 Task: Search one way flight ticket for 1 adult, 6 children, 1 infant in seat and 1 infant on lap in business from New Orleans: Louis Armstrong New Orleans International Airport to Jackson: Jackson Hole Airport on 5-2-2023. Choice of flights is Spirit. Number of bags: 8 checked bags. Price is upto 95000. Outbound departure time preference is 13:15. Look for best flights.
Action: Mouse moved to (314, 264)
Screenshot: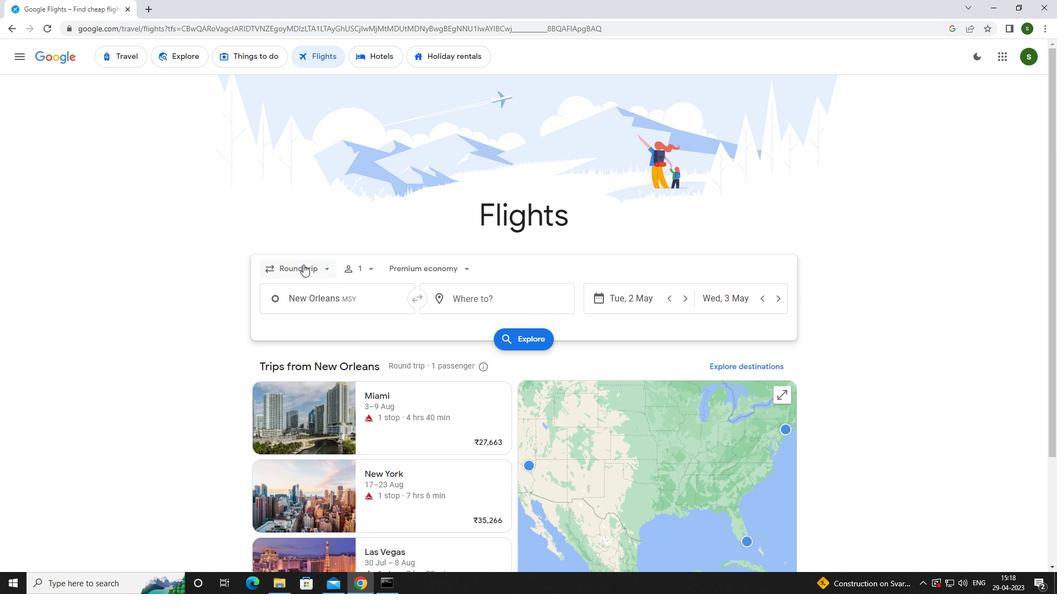 
Action: Mouse pressed left at (314, 264)
Screenshot: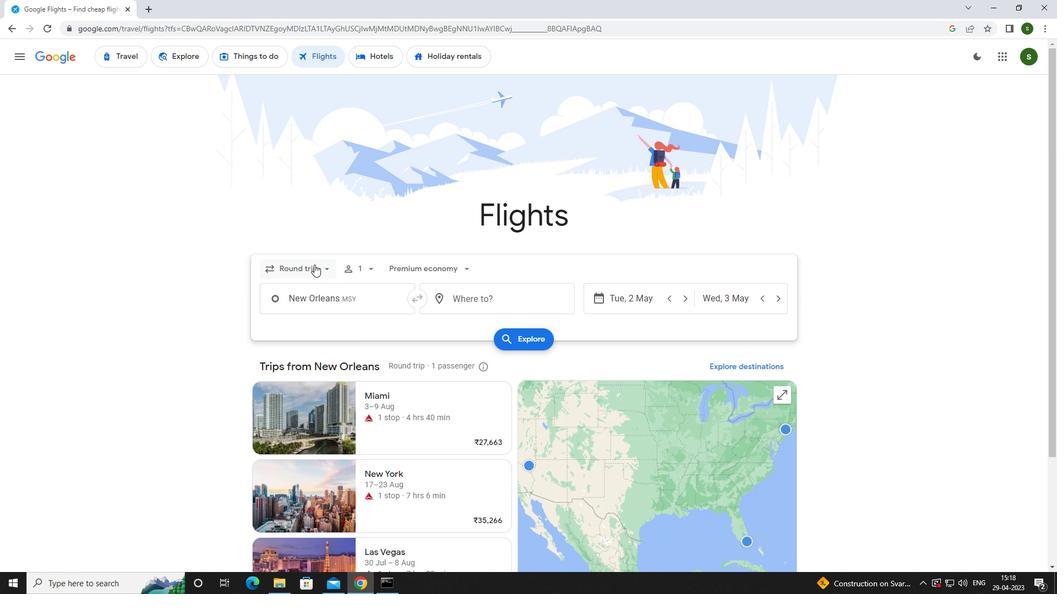 
Action: Mouse moved to (318, 317)
Screenshot: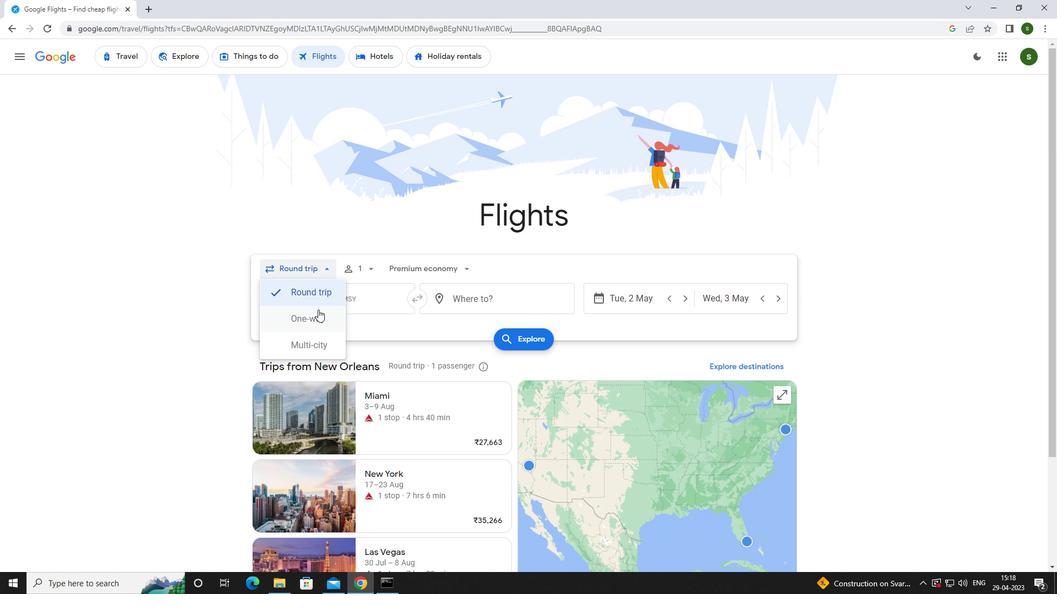 
Action: Mouse pressed left at (318, 317)
Screenshot: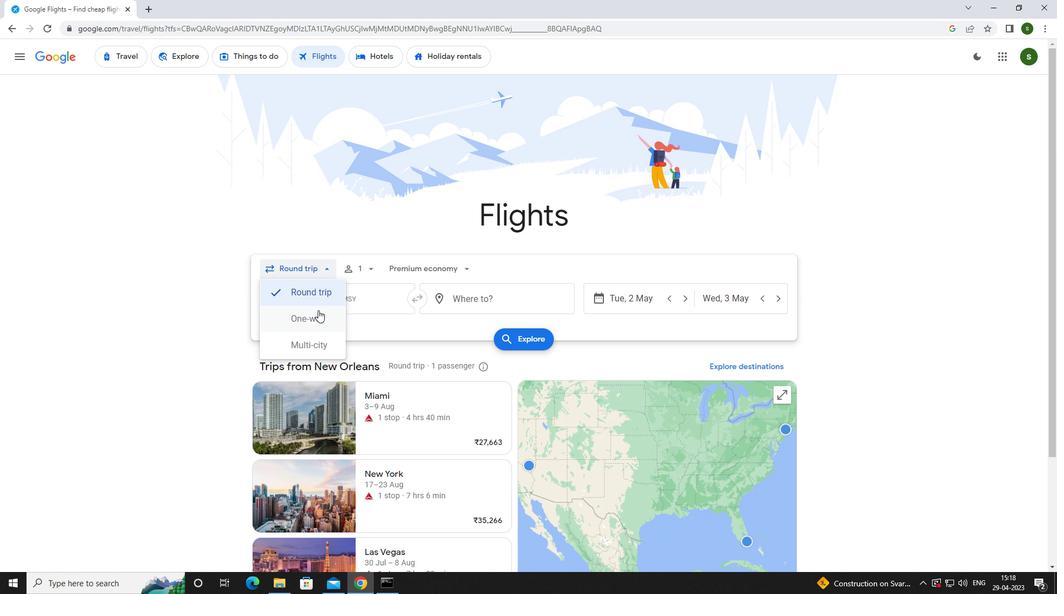 
Action: Mouse moved to (368, 268)
Screenshot: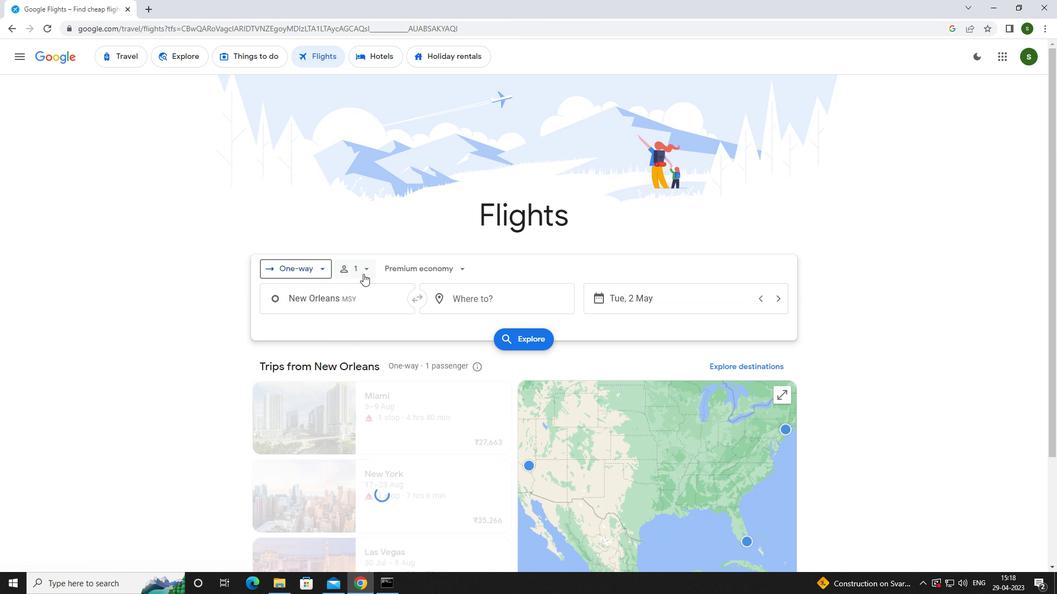 
Action: Mouse pressed left at (368, 268)
Screenshot: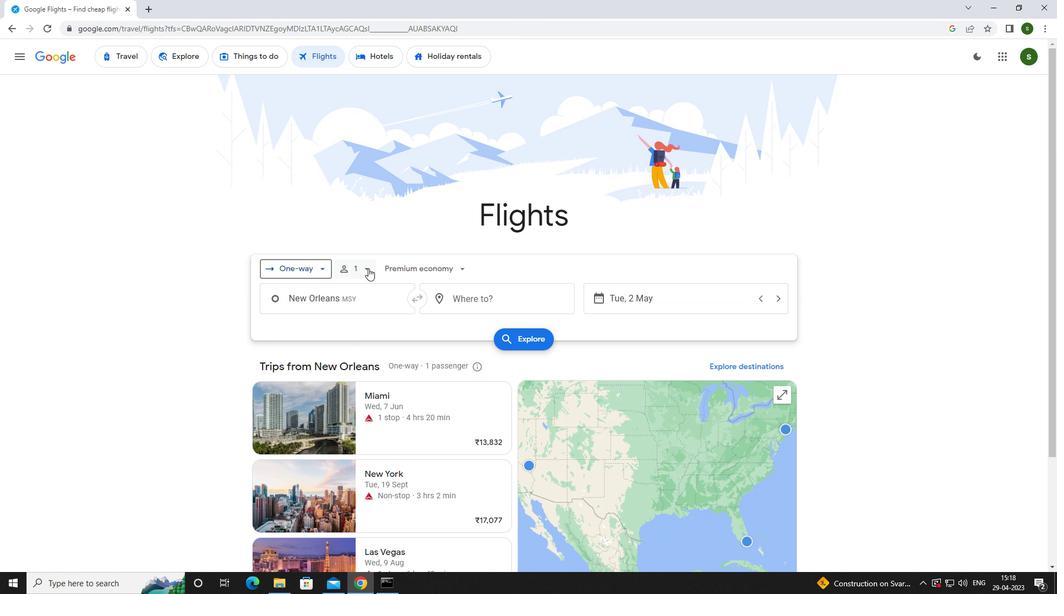 
Action: Mouse moved to (449, 325)
Screenshot: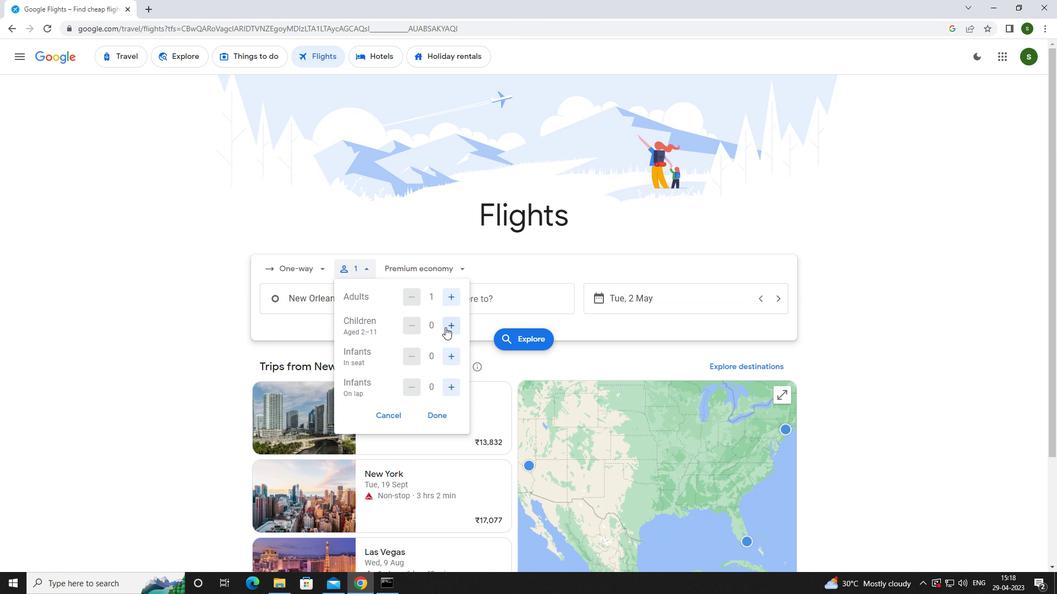 
Action: Mouse pressed left at (449, 325)
Screenshot: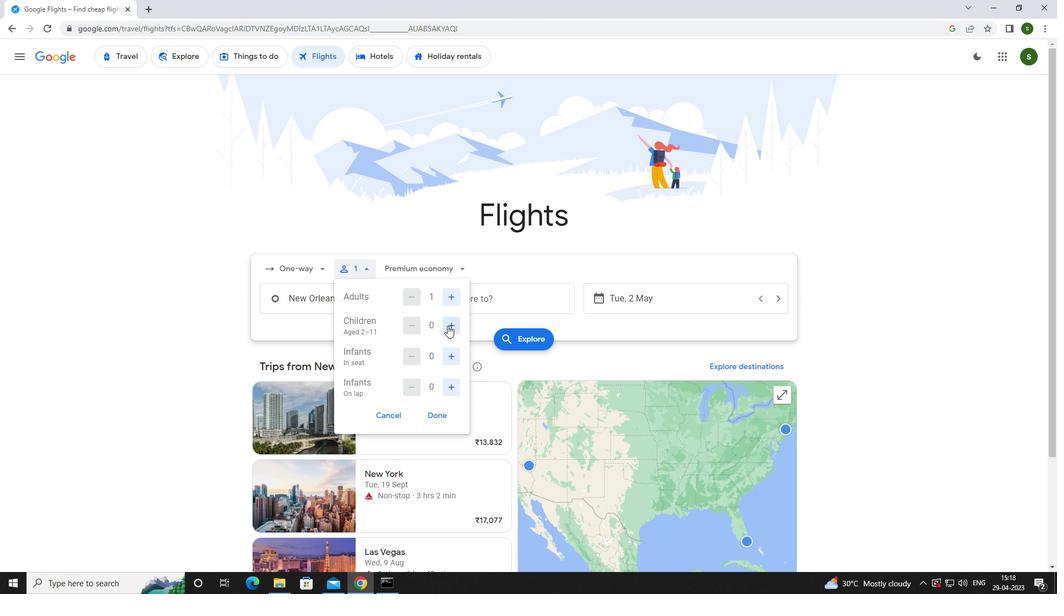
Action: Mouse pressed left at (449, 325)
Screenshot: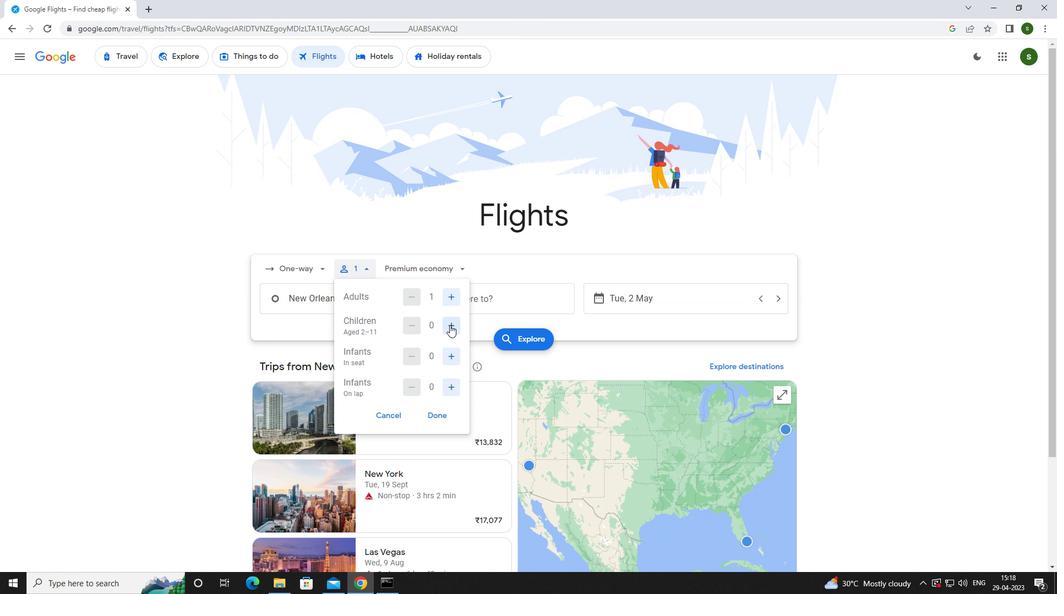 
Action: Mouse pressed left at (449, 325)
Screenshot: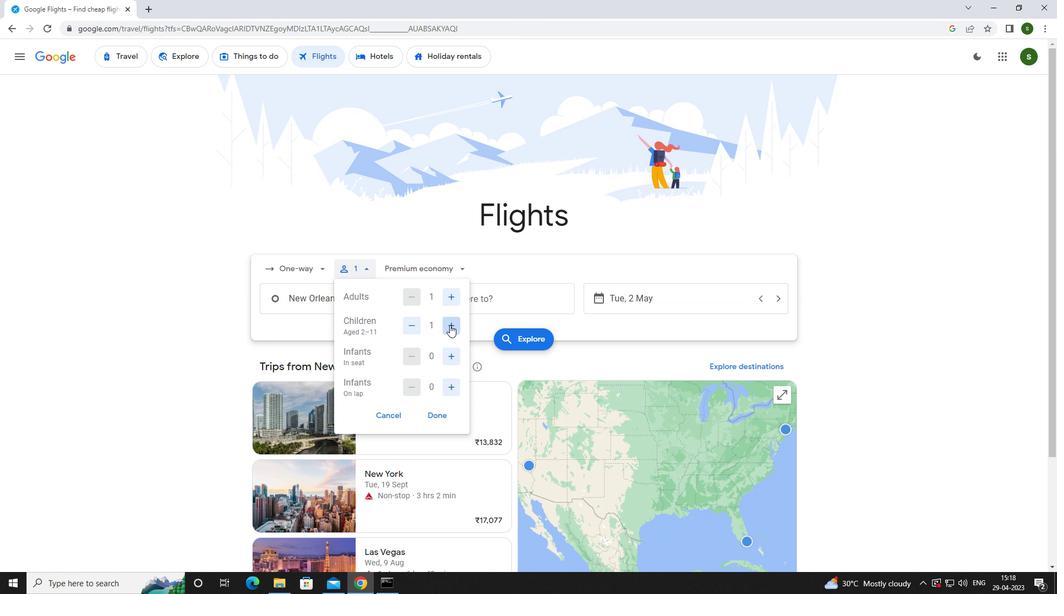 
Action: Mouse pressed left at (449, 325)
Screenshot: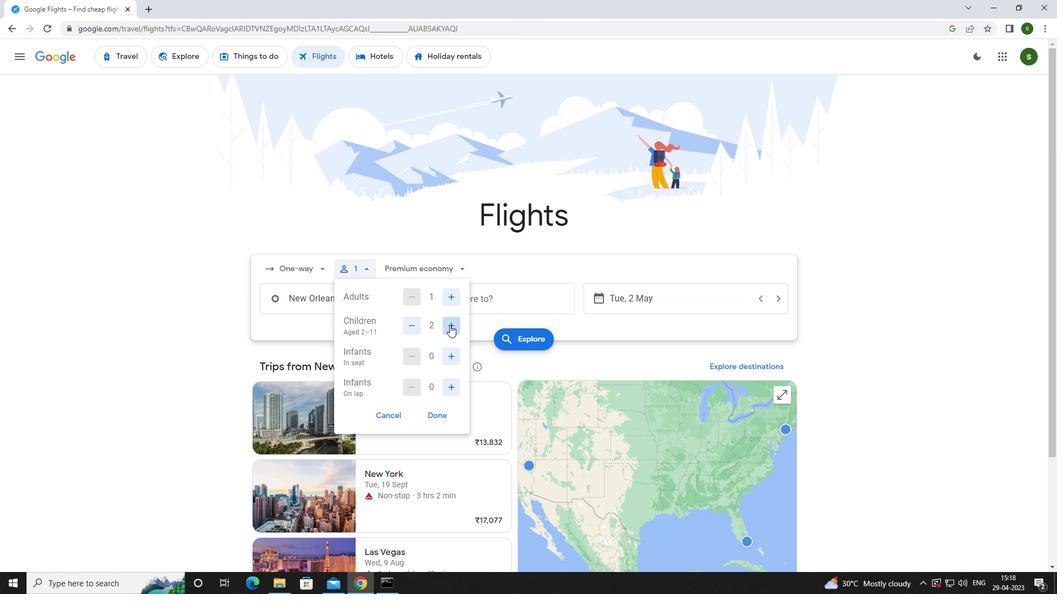 
Action: Mouse pressed left at (449, 325)
Screenshot: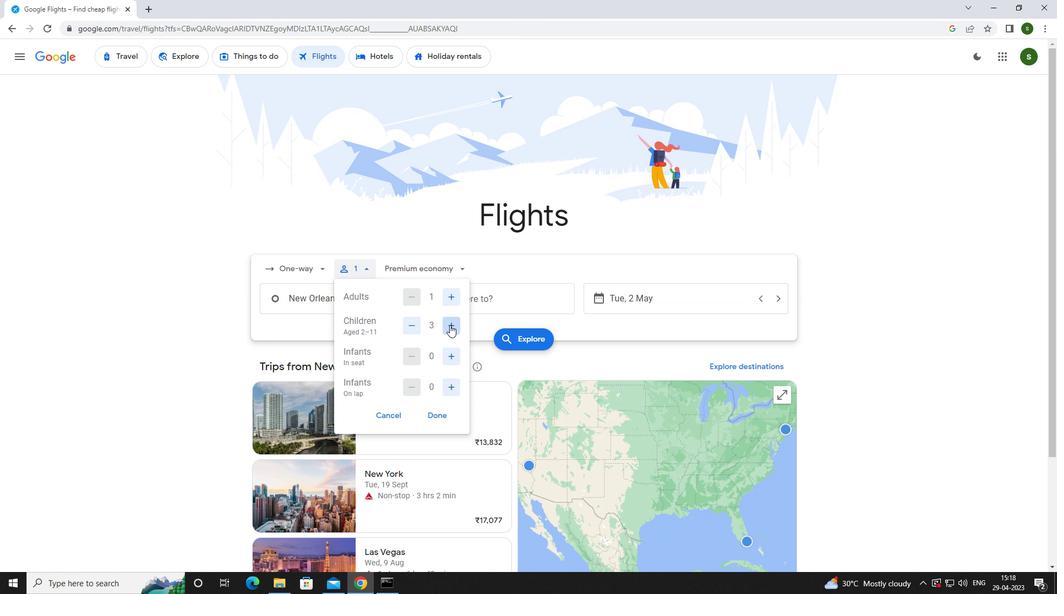 
Action: Mouse pressed left at (449, 325)
Screenshot: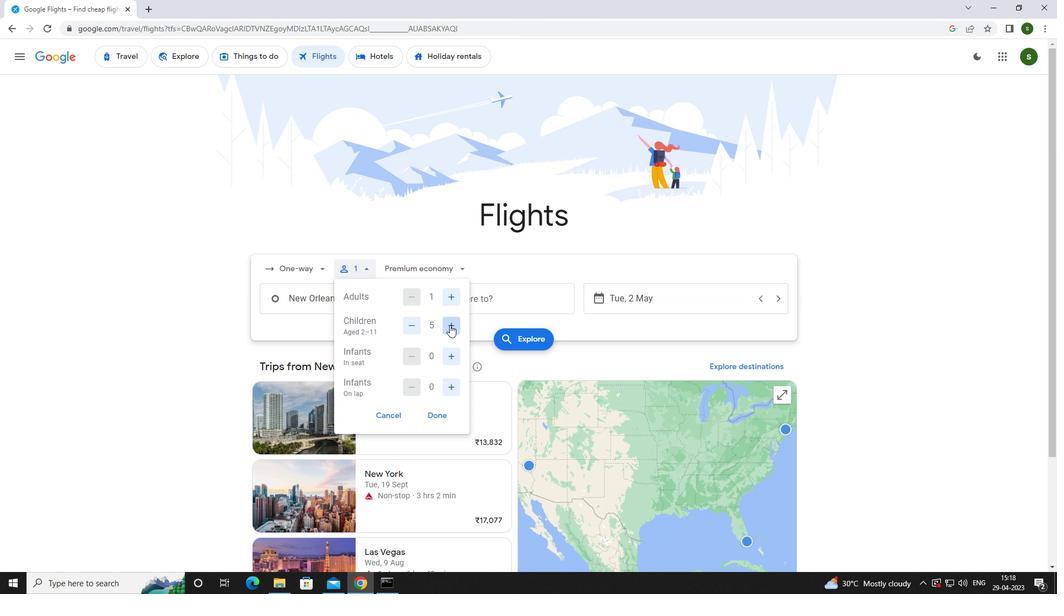 
Action: Mouse moved to (455, 358)
Screenshot: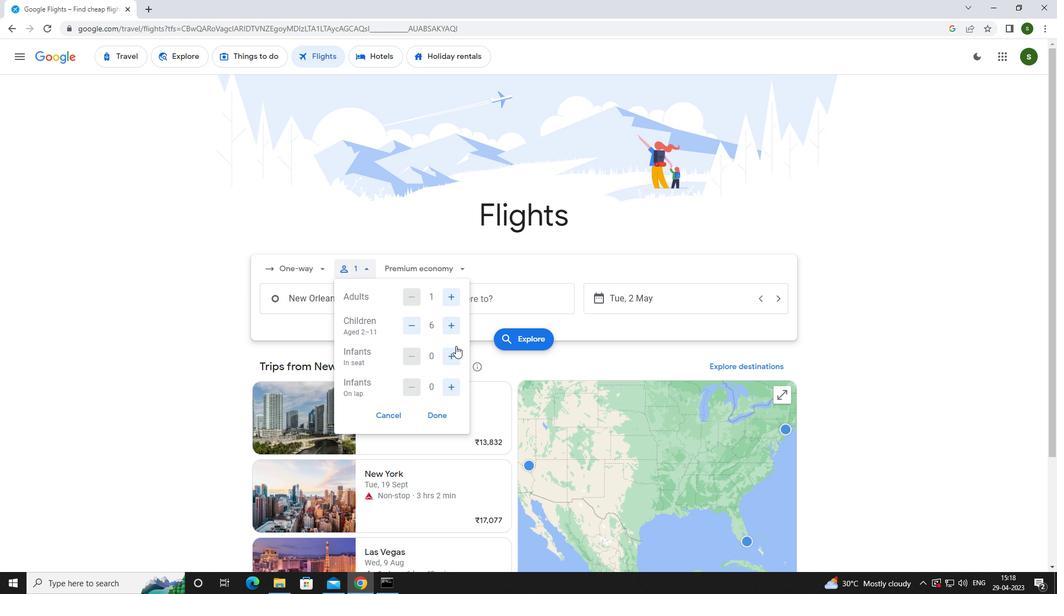 
Action: Mouse pressed left at (455, 358)
Screenshot: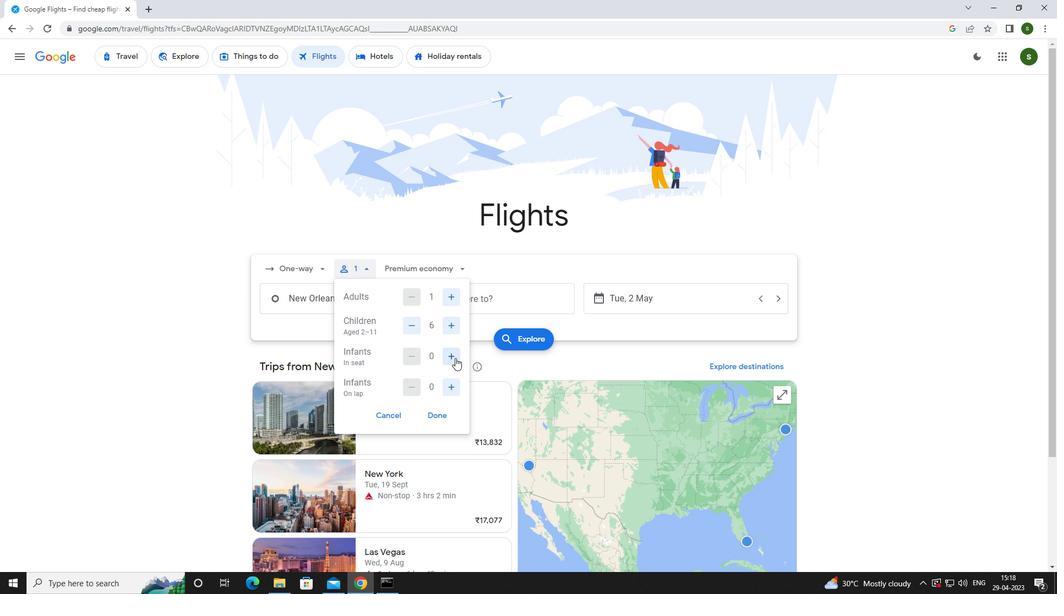 
Action: Mouse moved to (453, 383)
Screenshot: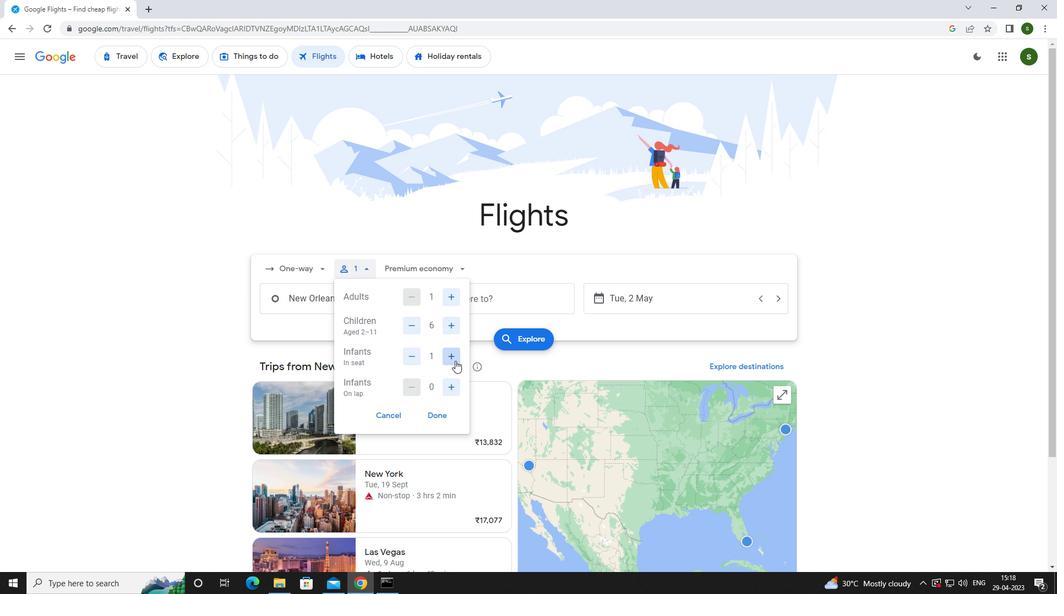 
Action: Mouse pressed left at (453, 383)
Screenshot: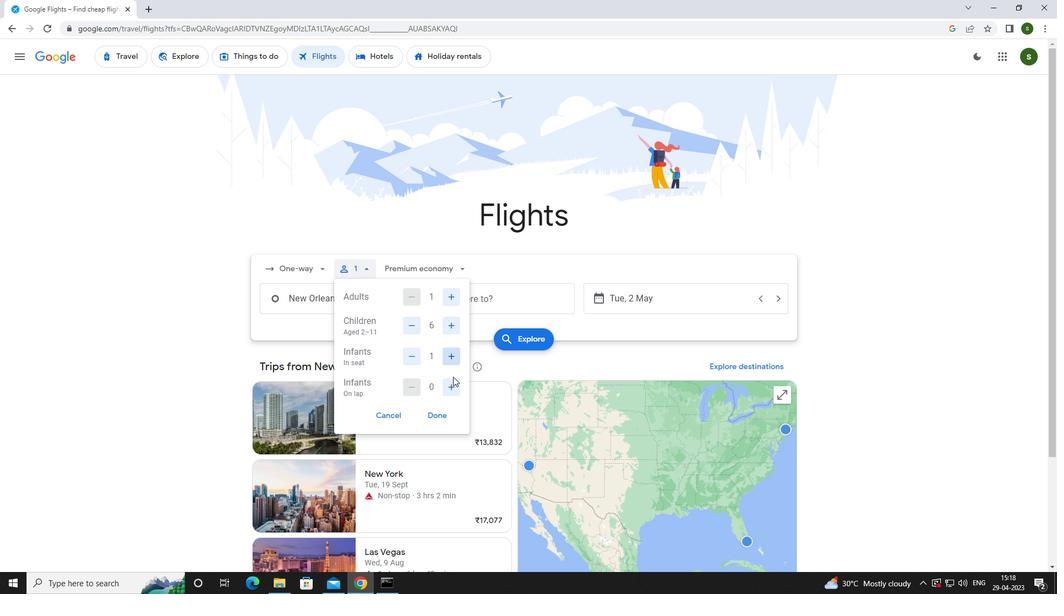 
Action: Mouse moved to (432, 272)
Screenshot: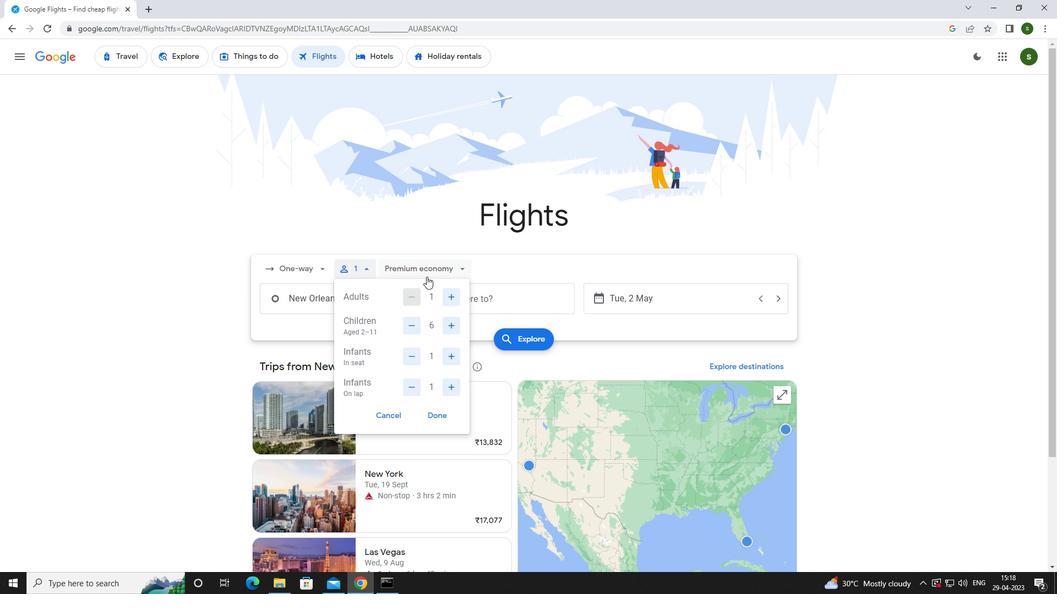 
Action: Mouse pressed left at (432, 272)
Screenshot: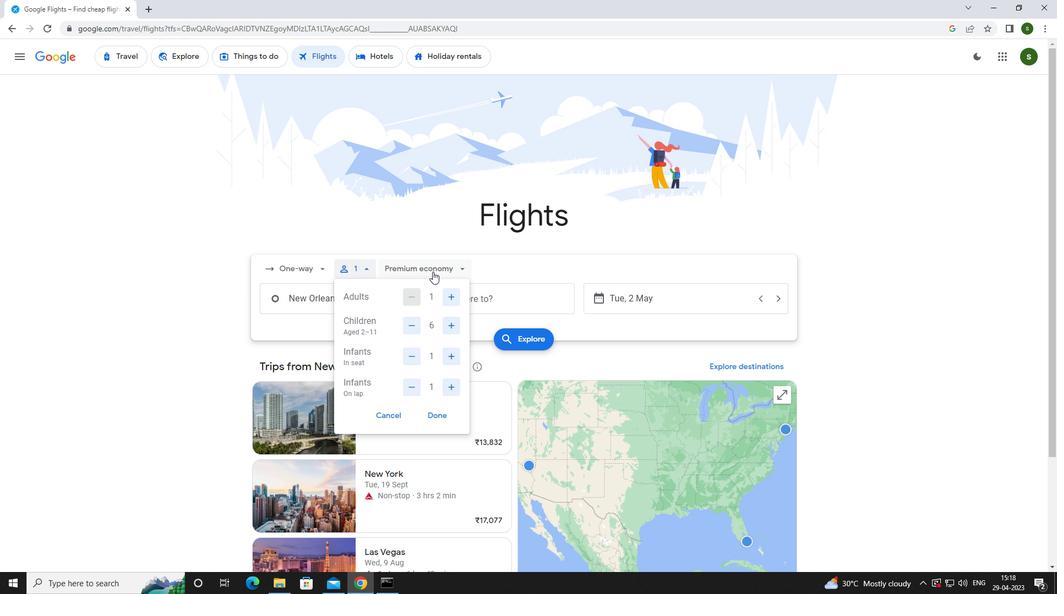 
Action: Mouse moved to (427, 343)
Screenshot: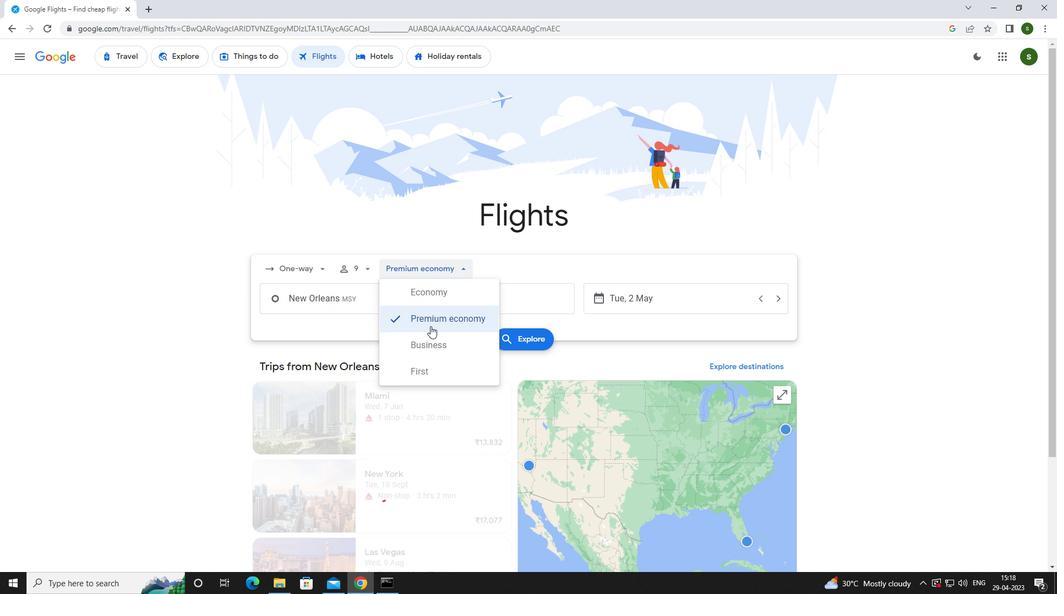 
Action: Mouse pressed left at (427, 343)
Screenshot: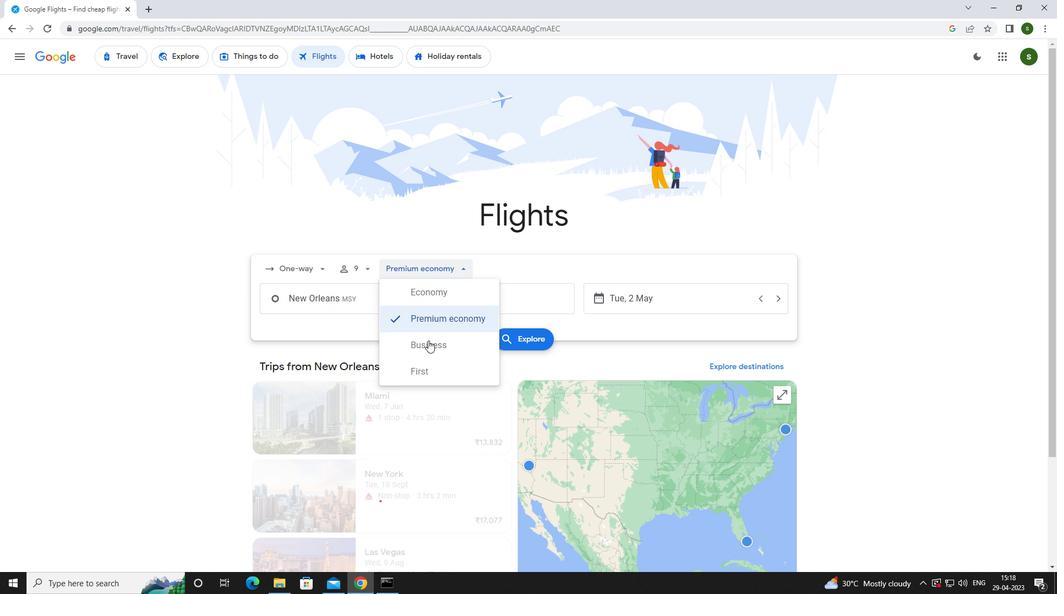 
Action: Mouse moved to (383, 297)
Screenshot: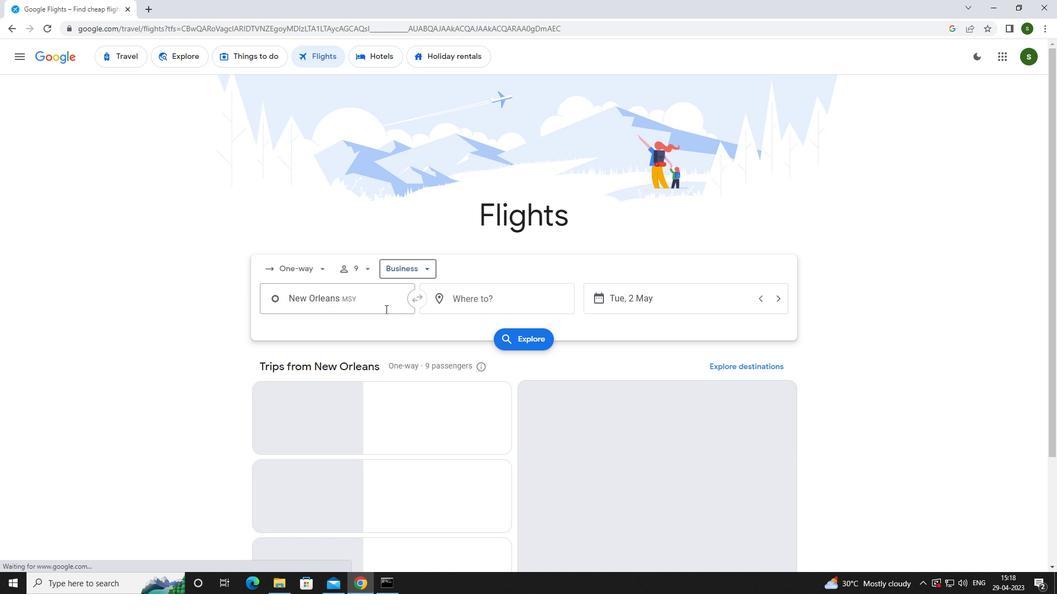
Action: Mouse pressed left at (383, 297)
Screenshot: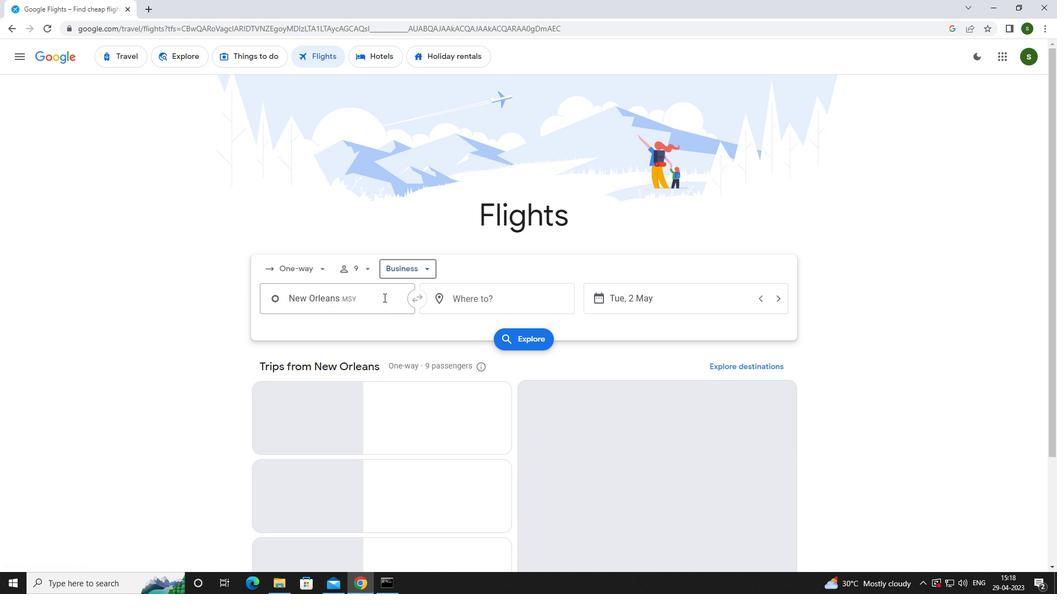 
Action: Mouse moved to (387, 297)
Screenshot: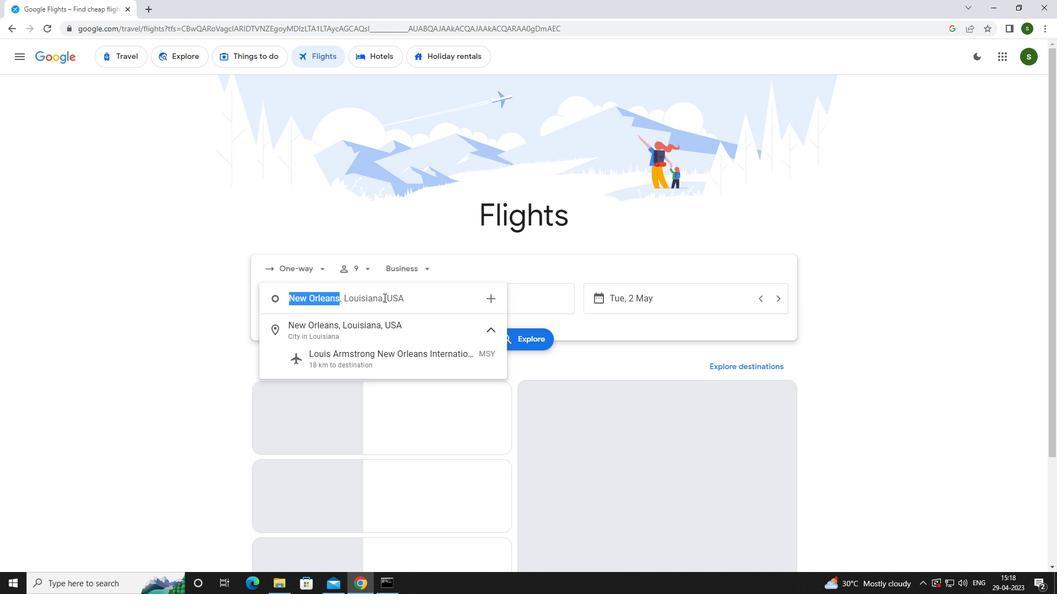 
Action: Key pressed n<Key.caps_lock>ew<Key.space><Key.caps_lock>o<Key.caps_lock>rl
Screenshot: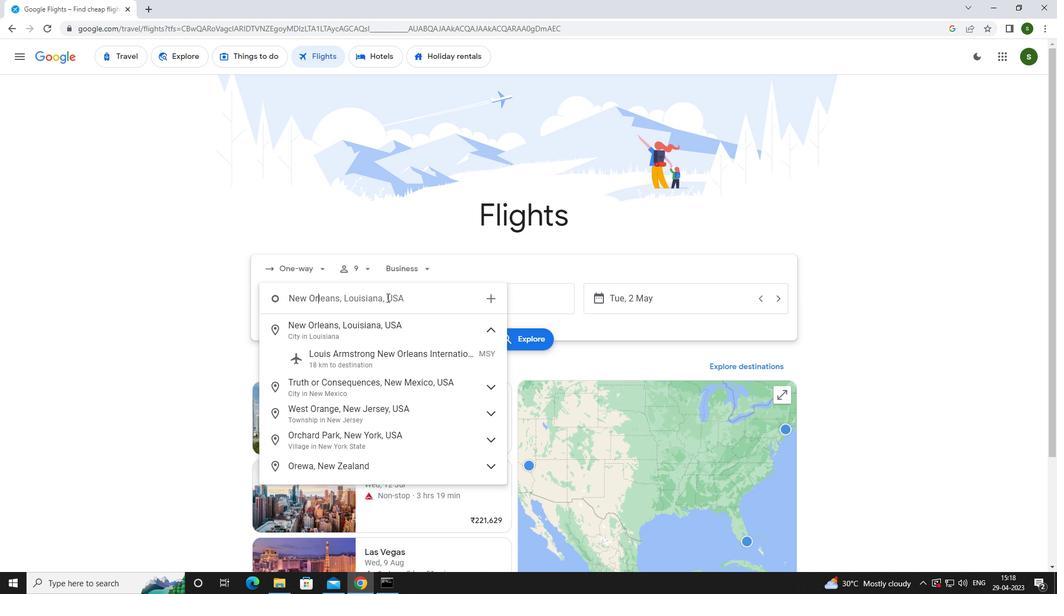 
Action: Mouse moved to (389, 360)
Screenshot: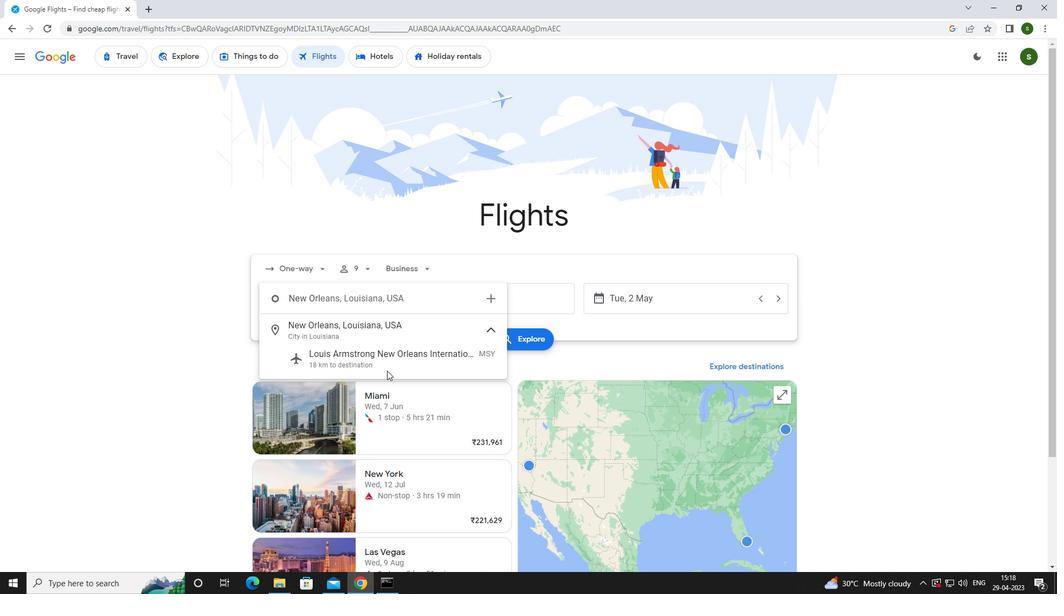 
Action: Mouse pressed left at (389, 360)
Screenshot: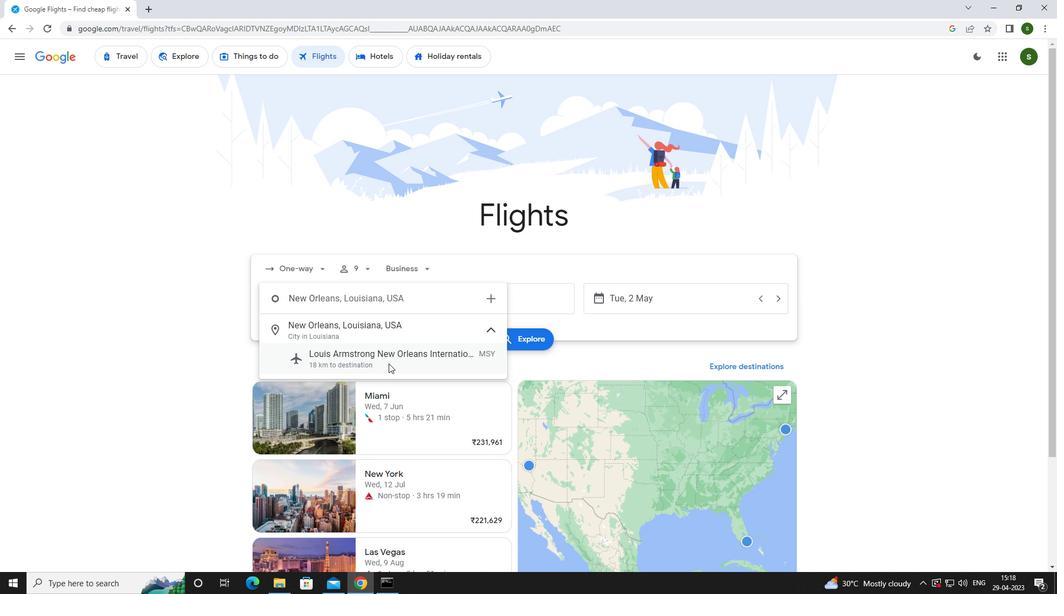 
Action: Mouse moved to (482, 297)
Screenshot: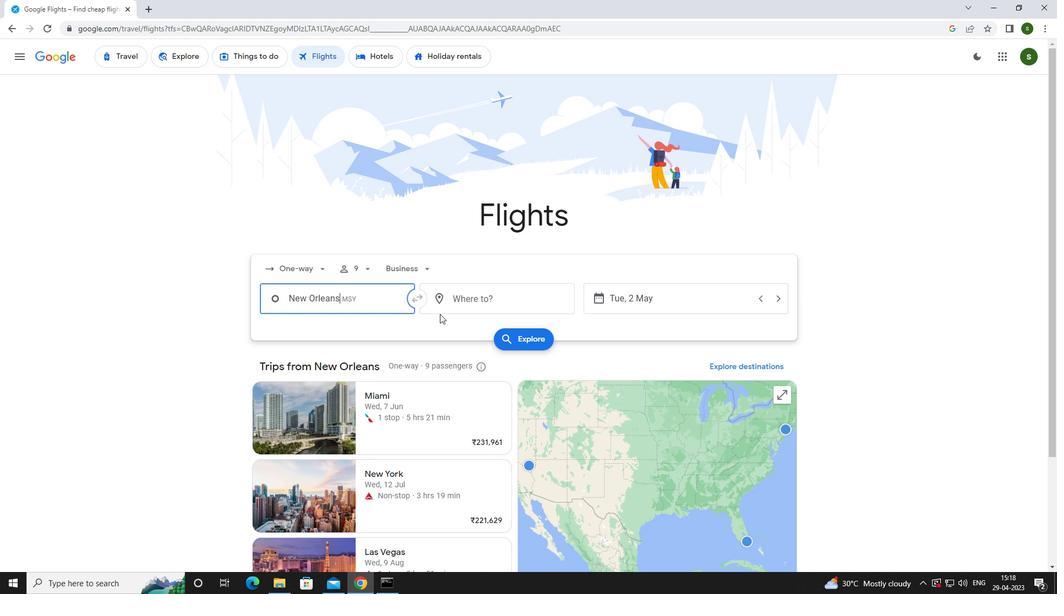 
Action: Mouse pressed left at (482, 297)
Screenshot: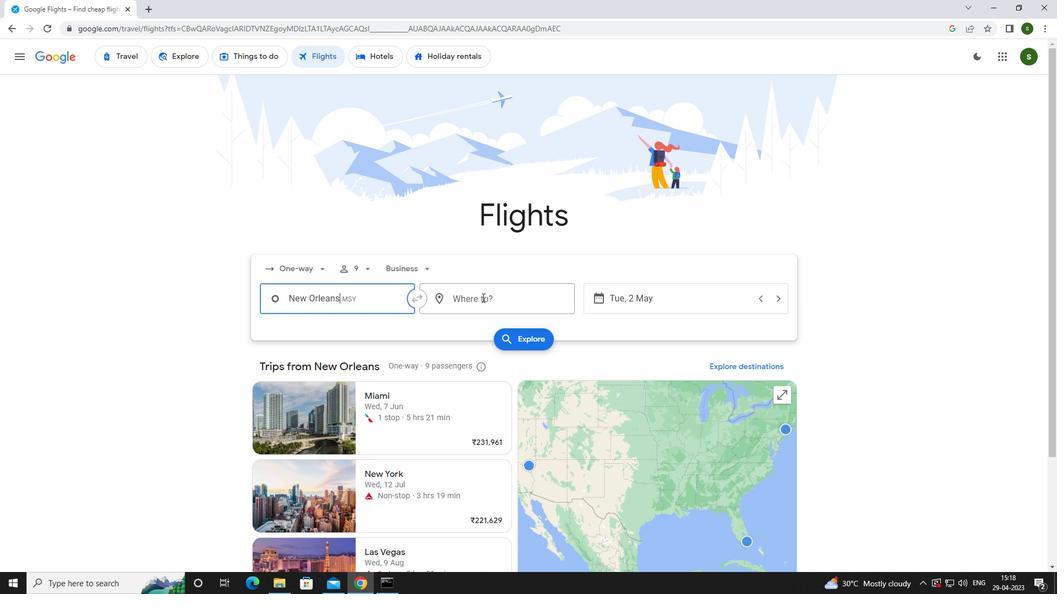 
Action: Key pressed <Key.caps_lock>j<Key.caps_lock>ackson<Key.space><Key.caps_lock>h<Key.caps_lock>
Screenshot: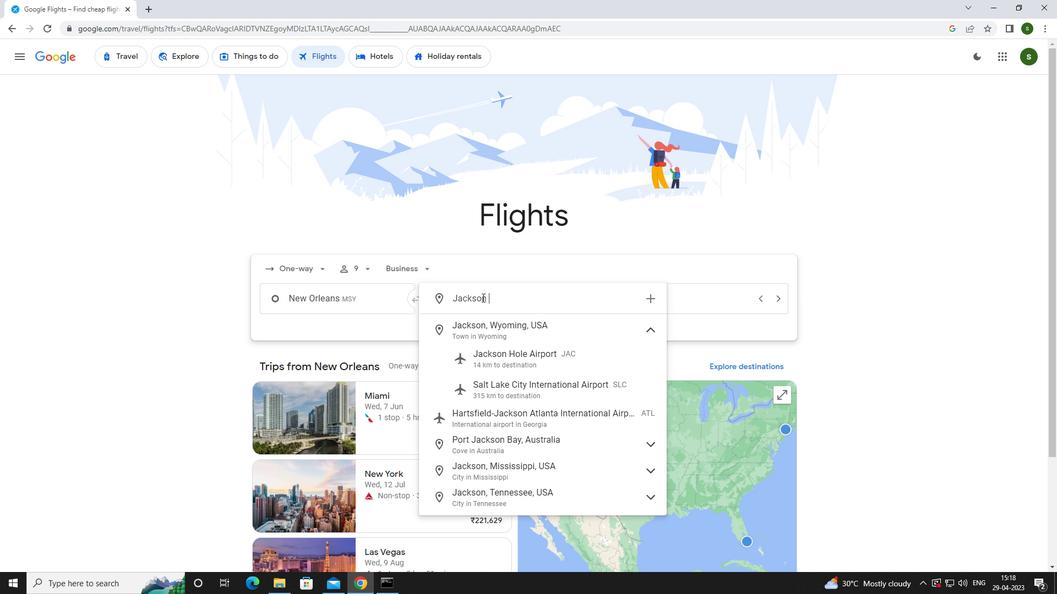 
Action: Mouse moved to (499, 360)
Screenshot: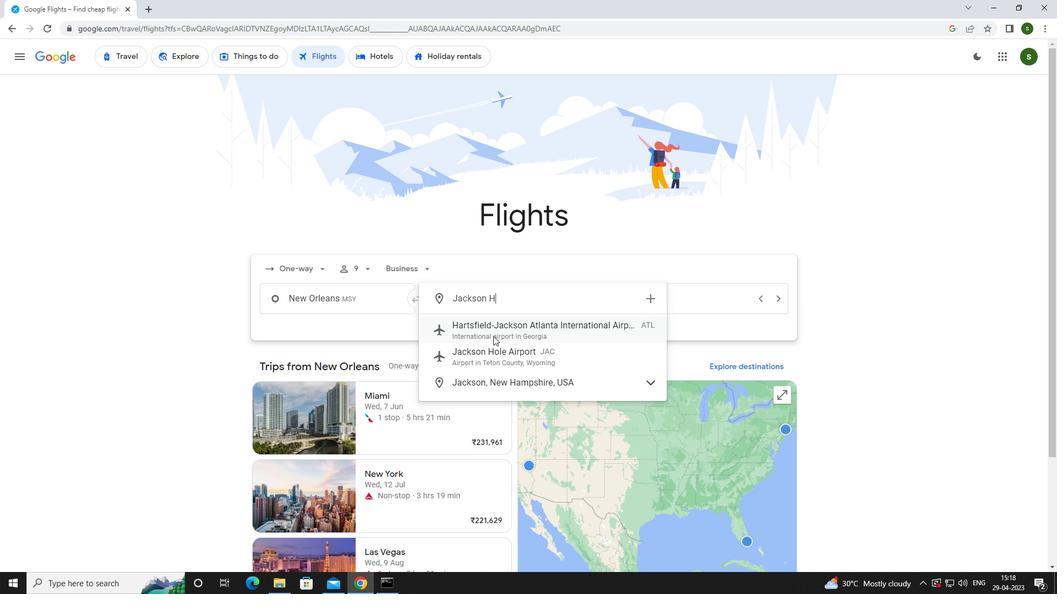 
Action: Mouse pressed left at (499, 360)
Screenshot: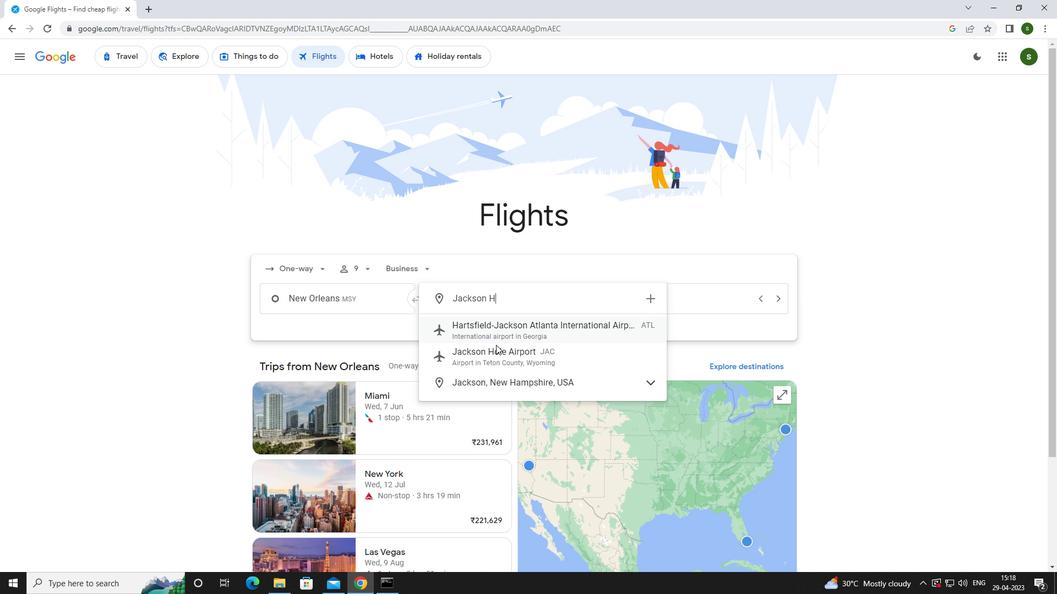 
Action: Mouse moved to (665, 304)
Screenshot: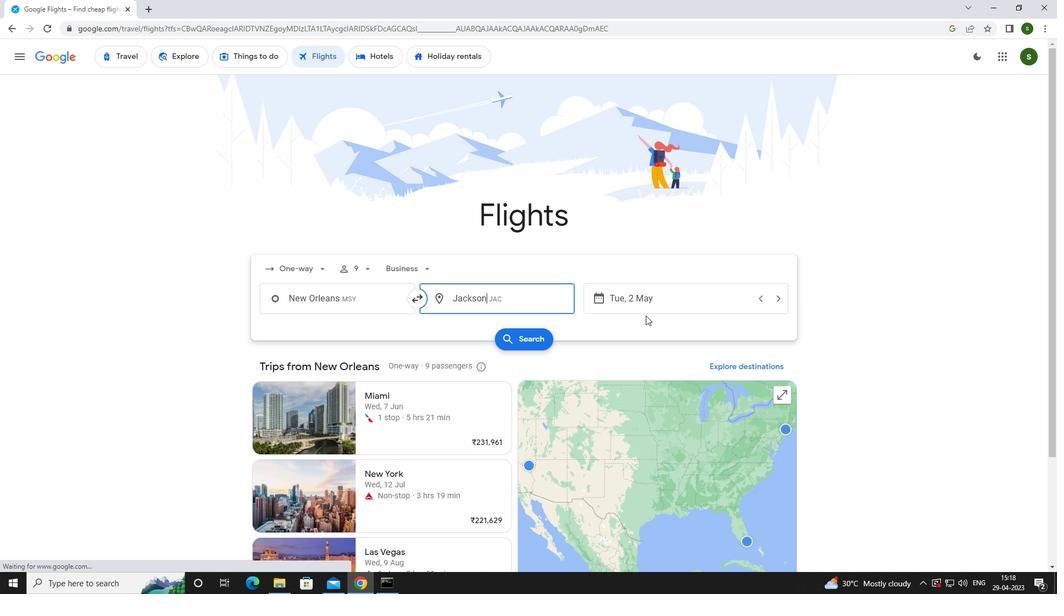 
Action: Mouse pressed left at (665, 304)
Screenshot: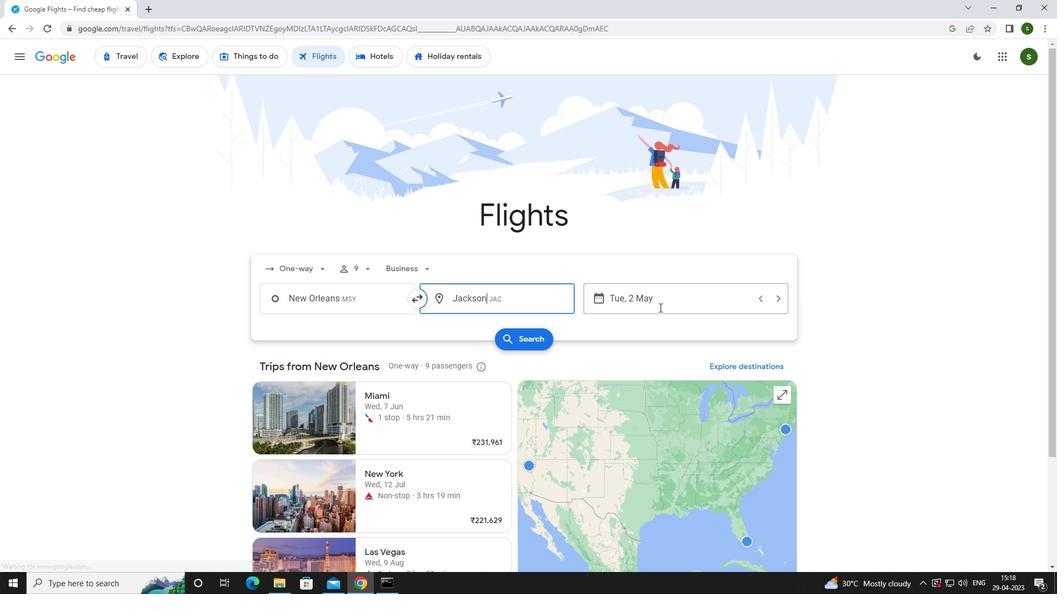 
Action: Mouse moved to (661, 366)
Screenshot: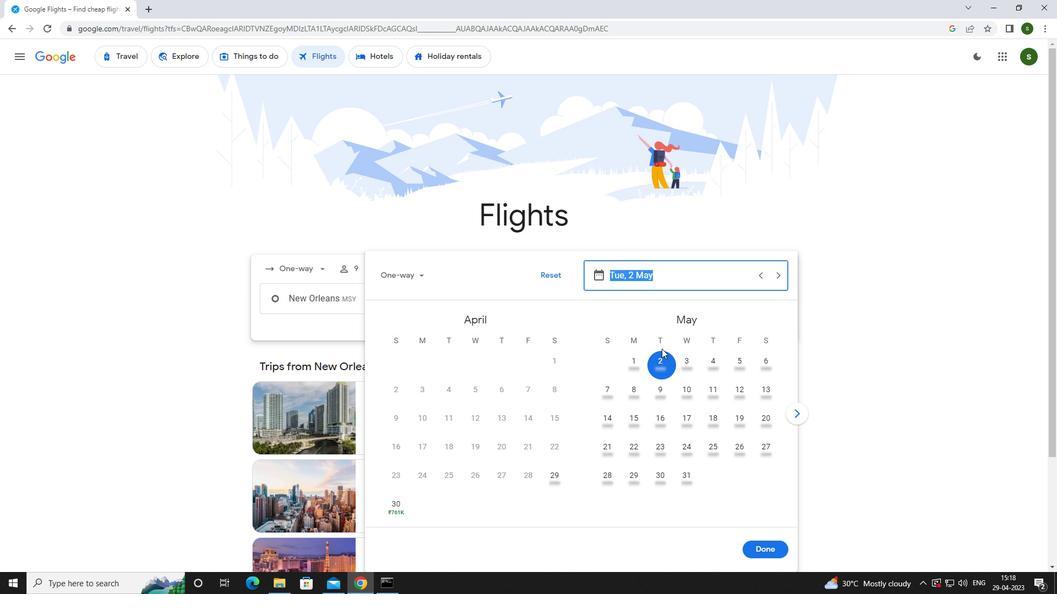 
Action: Mouse pressed left at (661, 366)
Screenshot: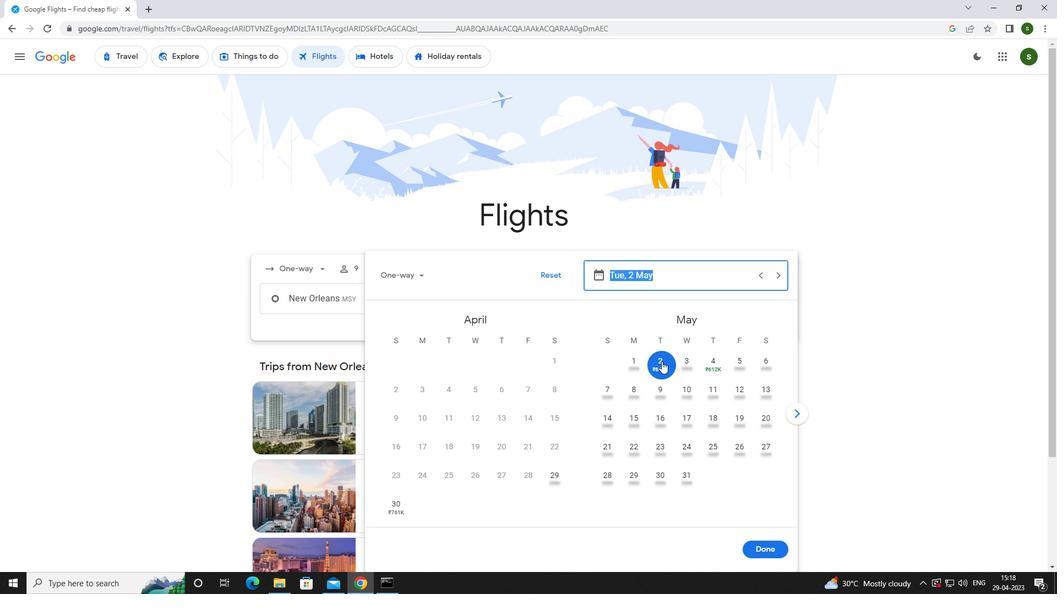 
Action: Mouse moved to (769, 546)
Screenshot: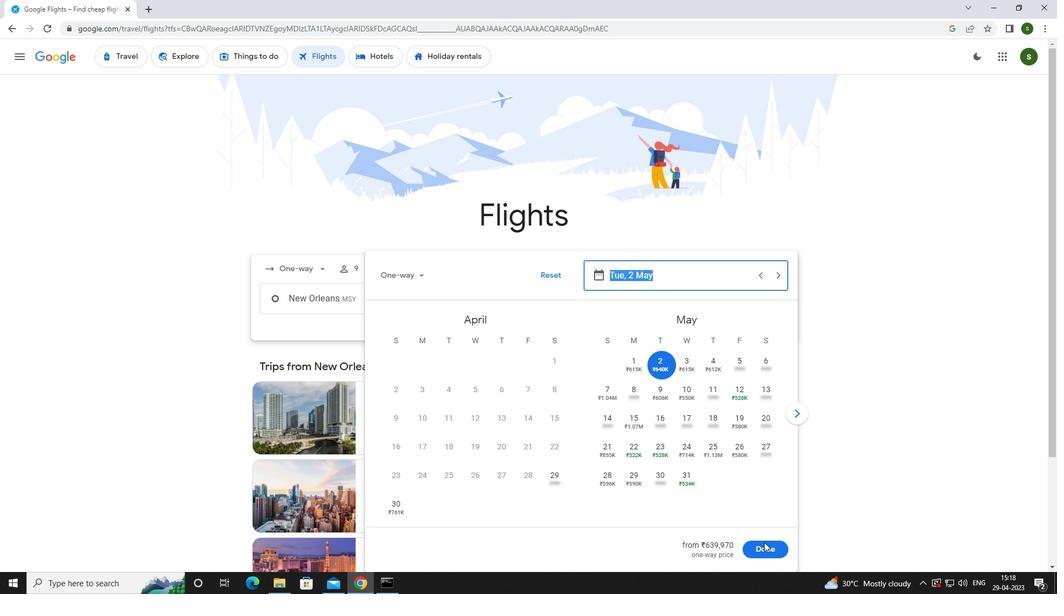 
Action: Mouse pressed left at (769, 546)
Screenshot: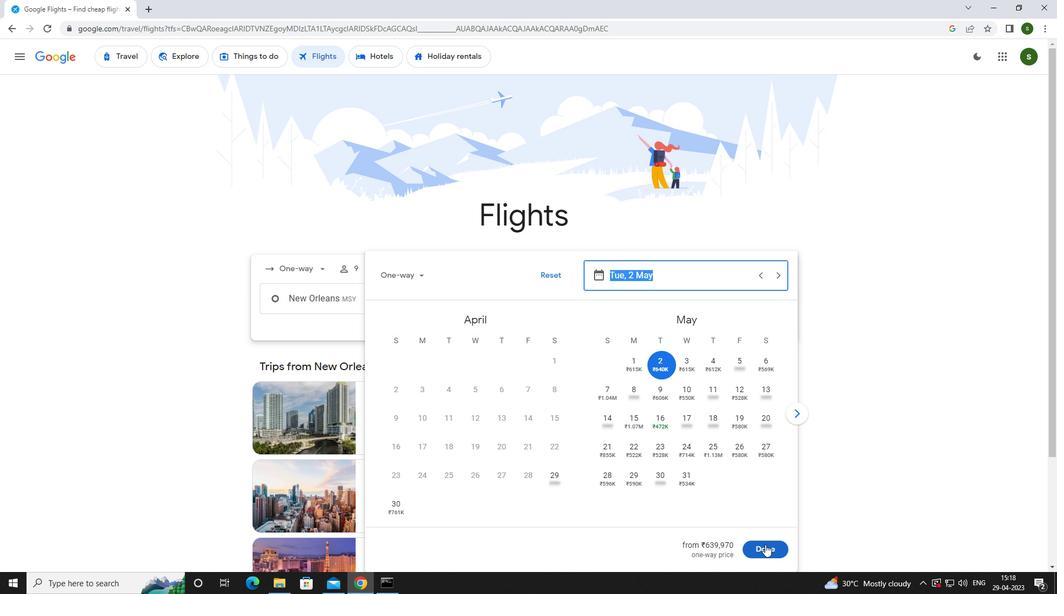 
Action: Mouse moved to (535, 342)
Screenshot: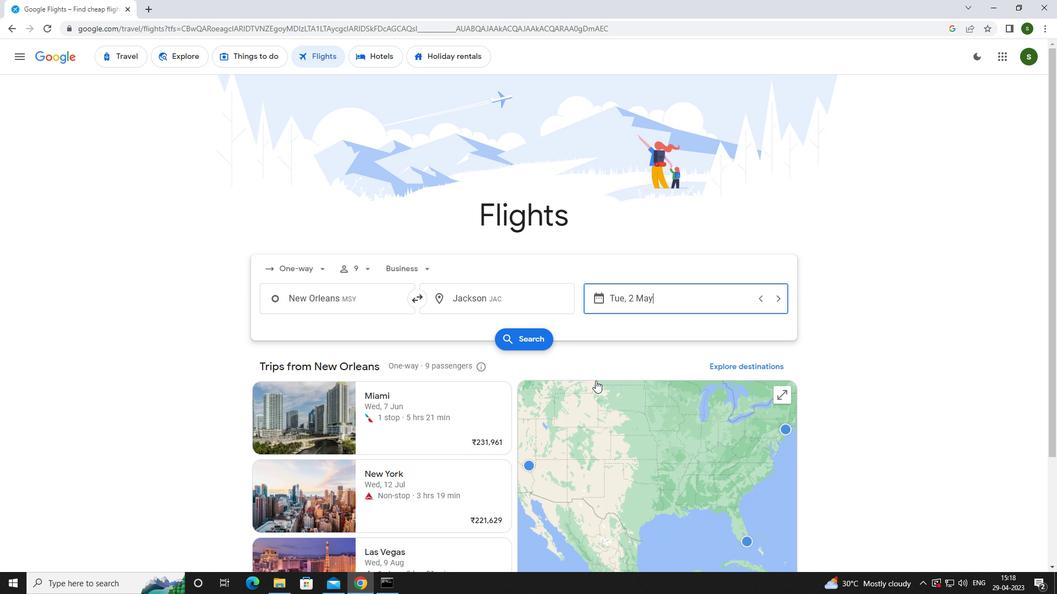 
Action: Mouse pressed left at (535, 342)
Screenshot: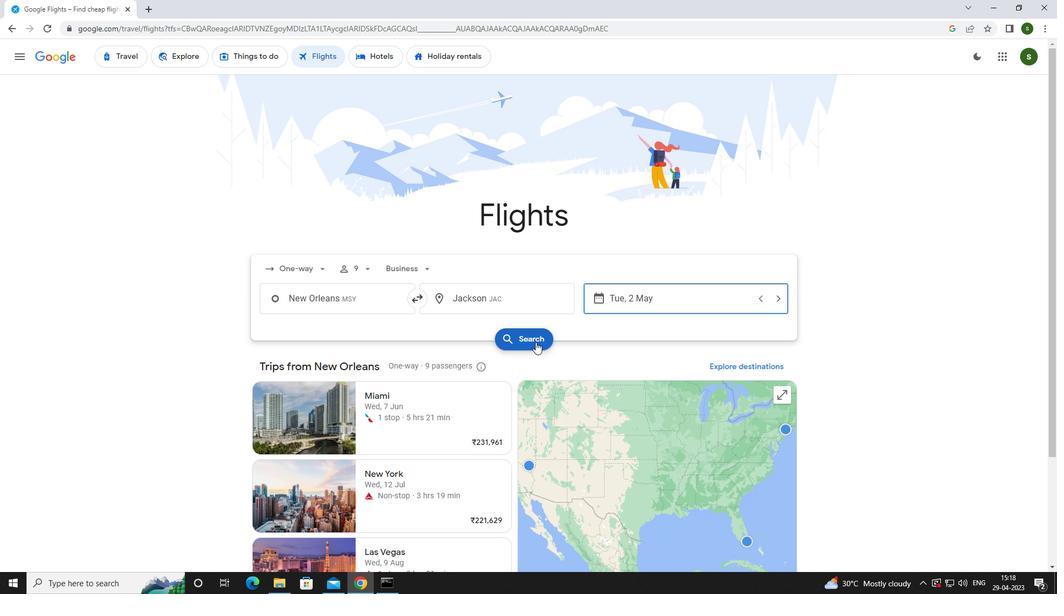 
Action: Mouse moved to (275, 159)
Screenshot: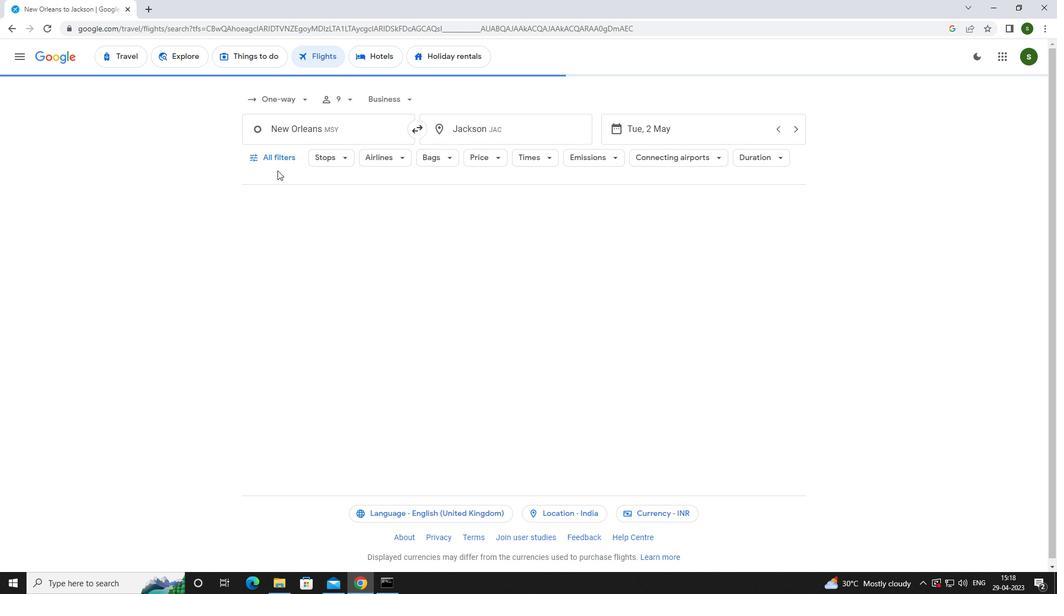 
Action: Mouse pressed left at (275, 159)
Screenshot: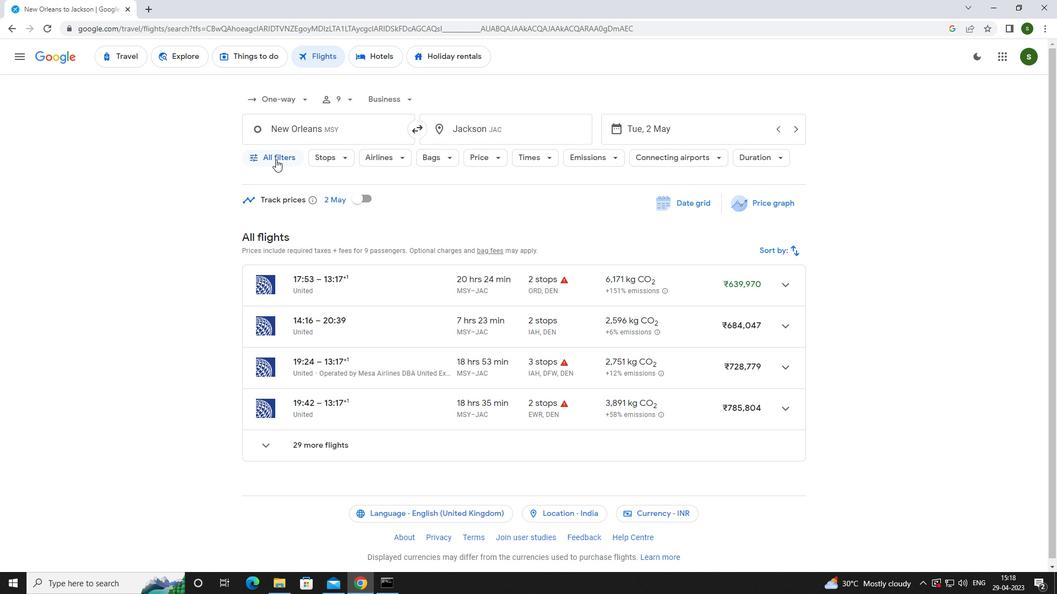 
Action: Mouse moved to (406, 388)
Screenshot: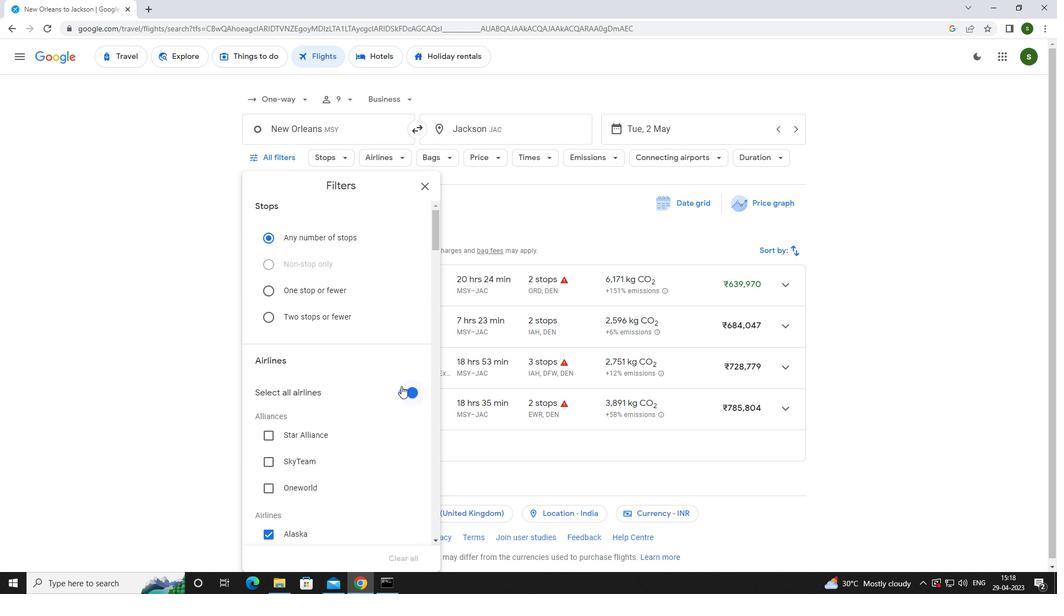 
Action: Mouse pressed left at (406, 388)
Screenshot: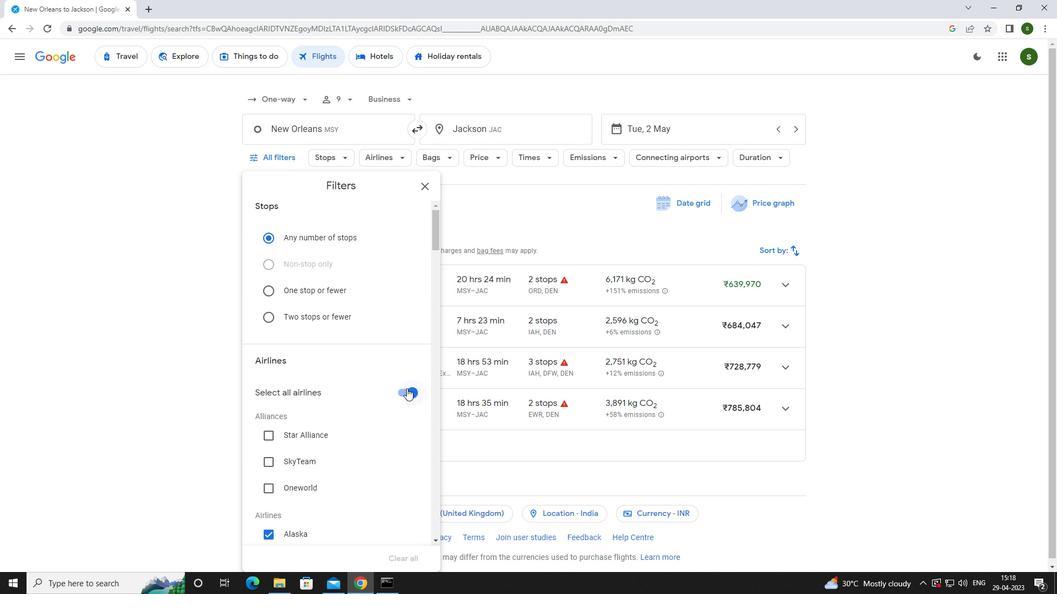 
Action: Mouse moved to (365, 359)
Screenshot: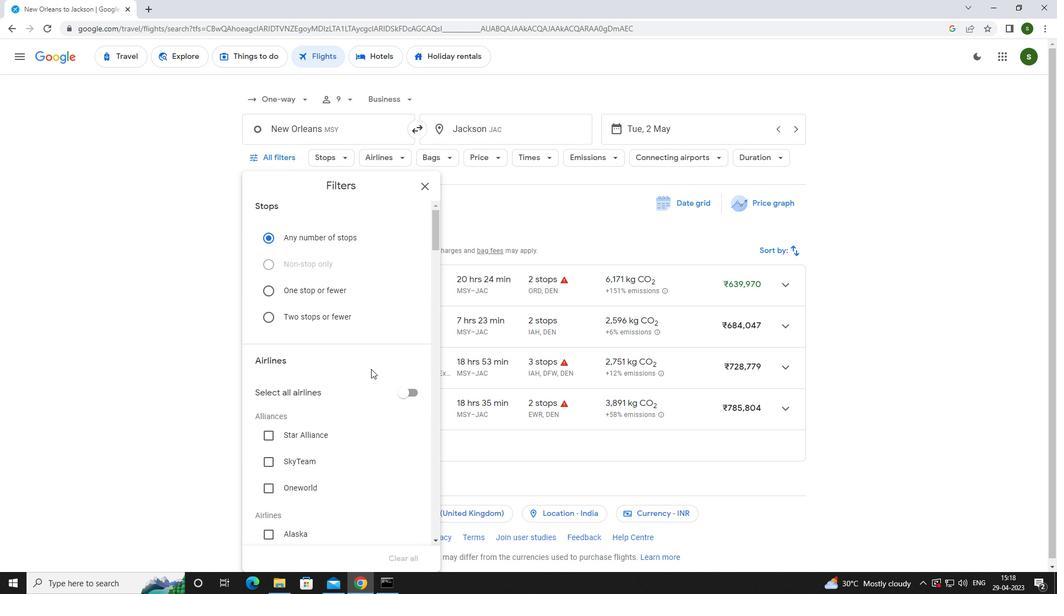 
Action: Mouse scrolled (365, 359) with delta (0, 0)
Screenshot: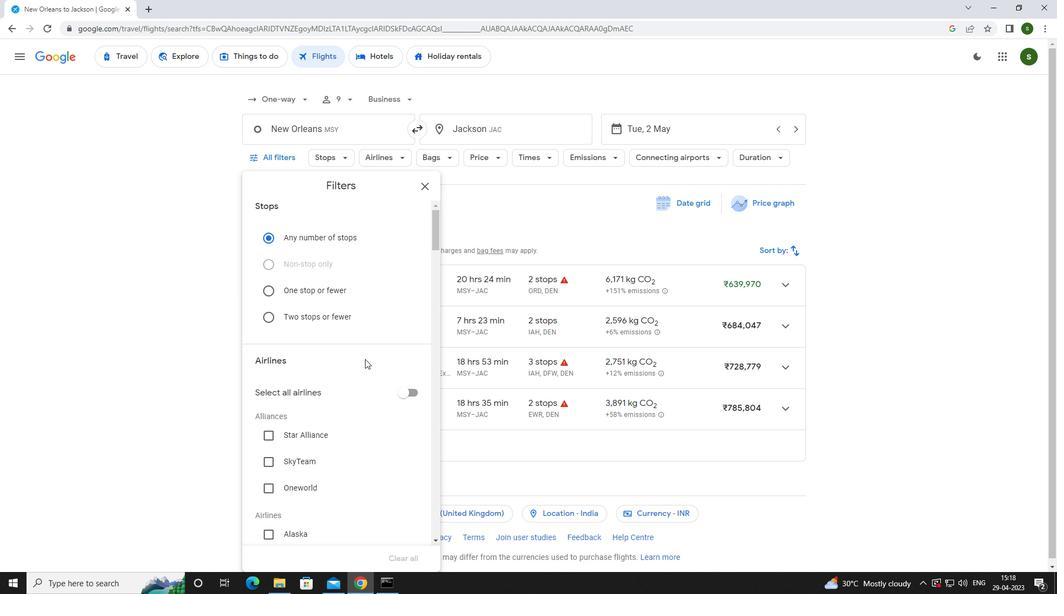 
Action: Mouse scrolled (365, 359) with delta (0, 0)
Screenshot: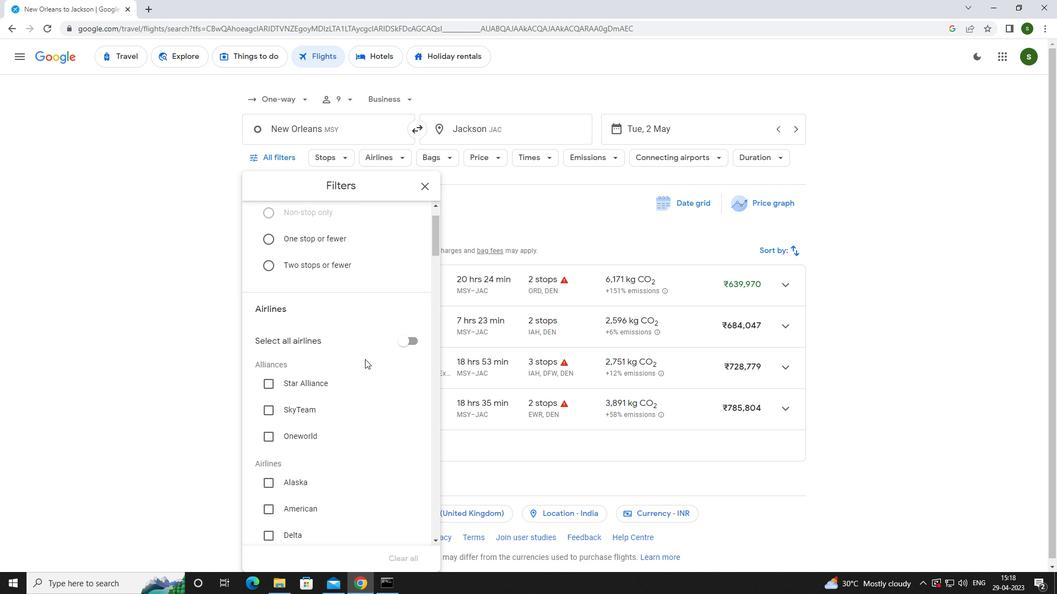 
Action: Mouse scrolled (365, 359) with delta (0, 0)
Screenshot: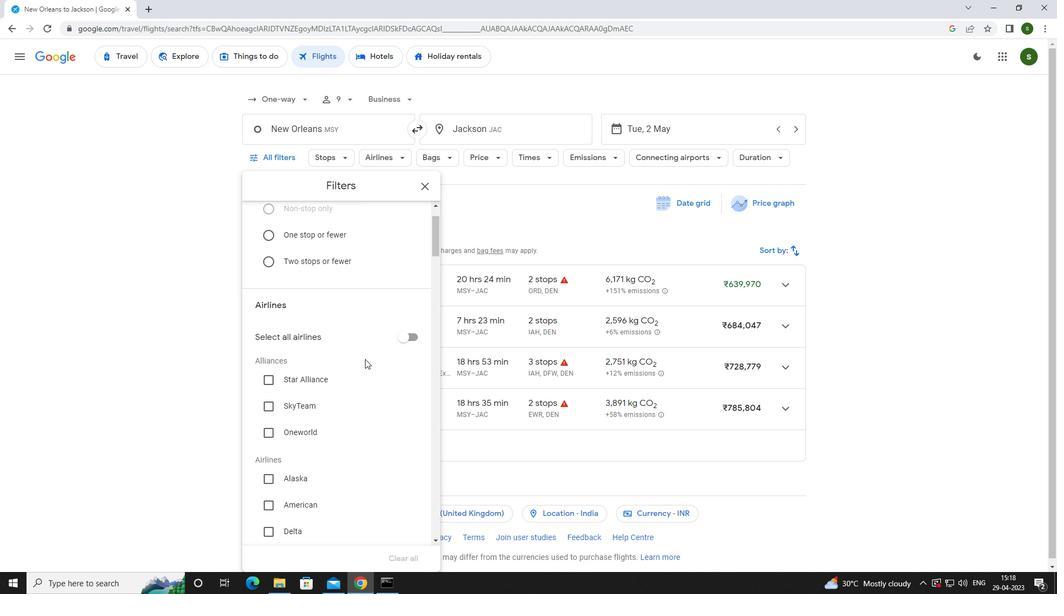 
Action: Mouse scrolled (365, 359) with delta (0, 0)
Screenshot: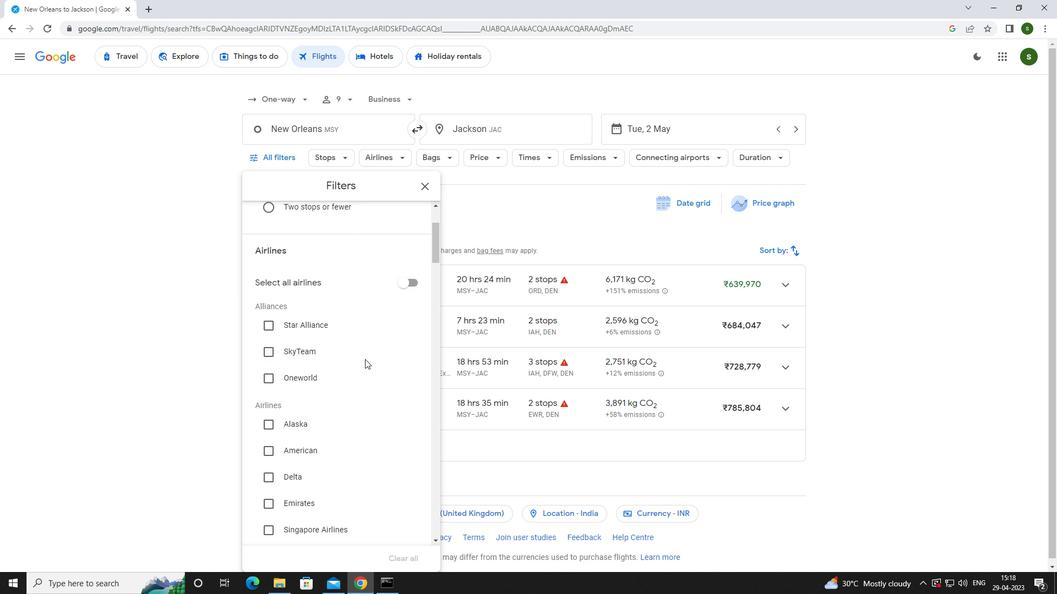 
Action: Mouse scrolled (365, 359) with delta (0, 0)
Screenshot: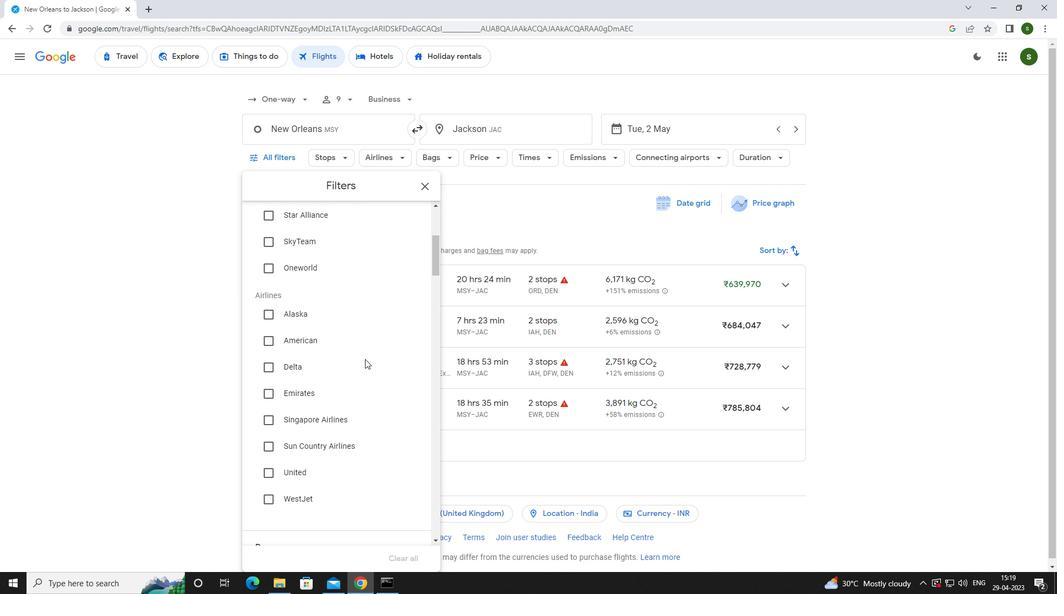 
Action: Mouse scrolled (365, 359) with delta (0, 0)
Screenshot: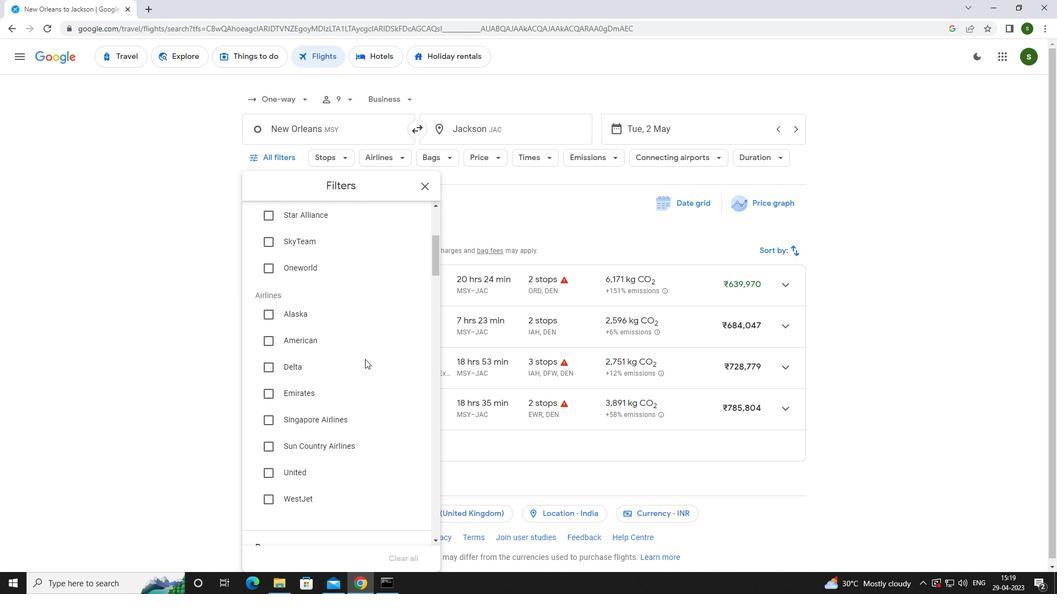 
Action: Mouse scrolled (365, 359) with delta (0, 0)
Screenshot: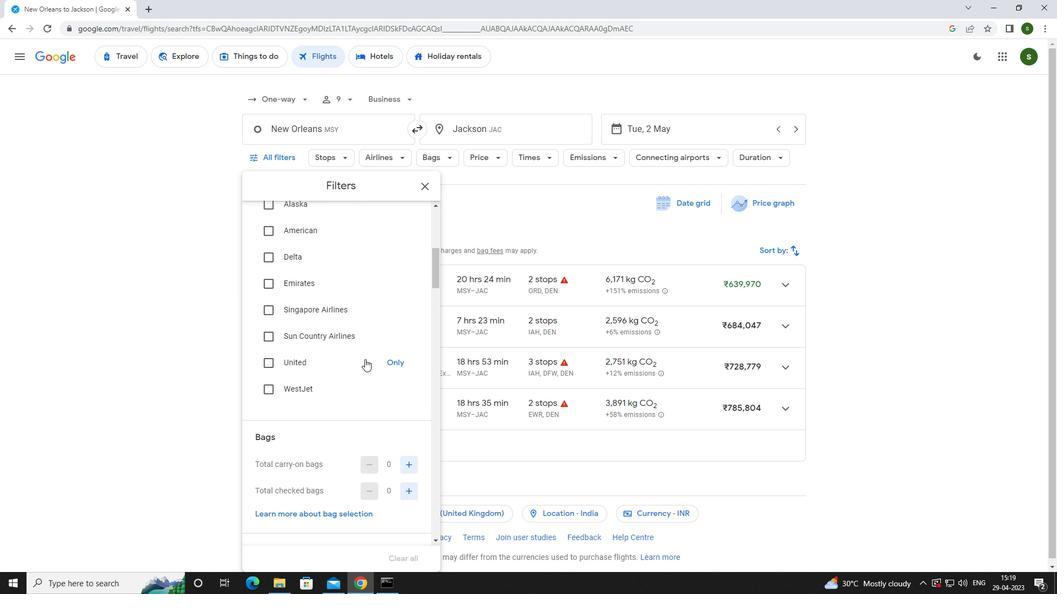 
Action: Mouse moved to (410, 431)
Screenshot: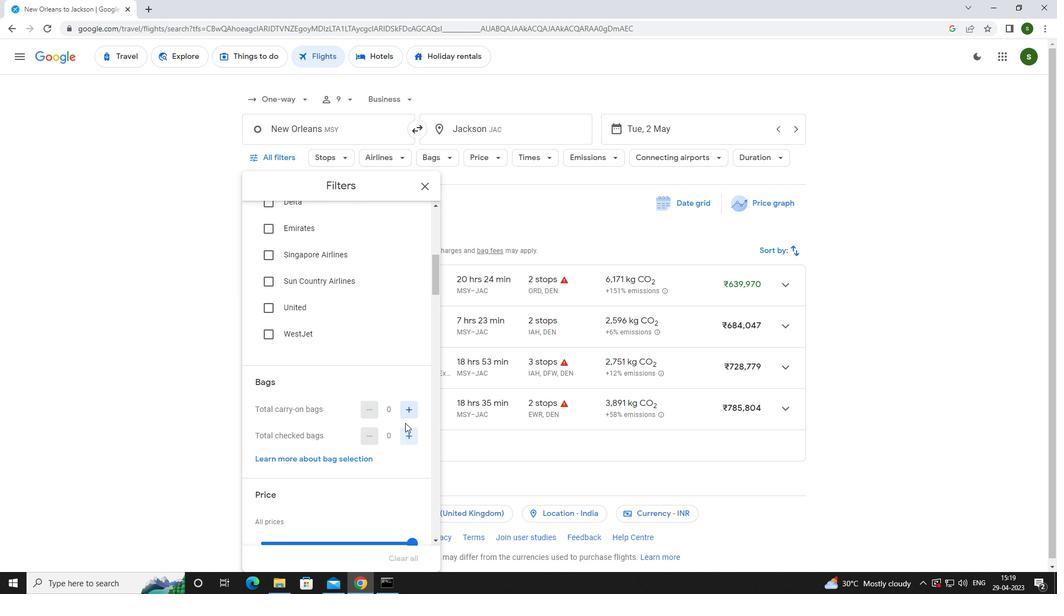 
Action: Mouse pressed left at (410, 431)
Screenshot: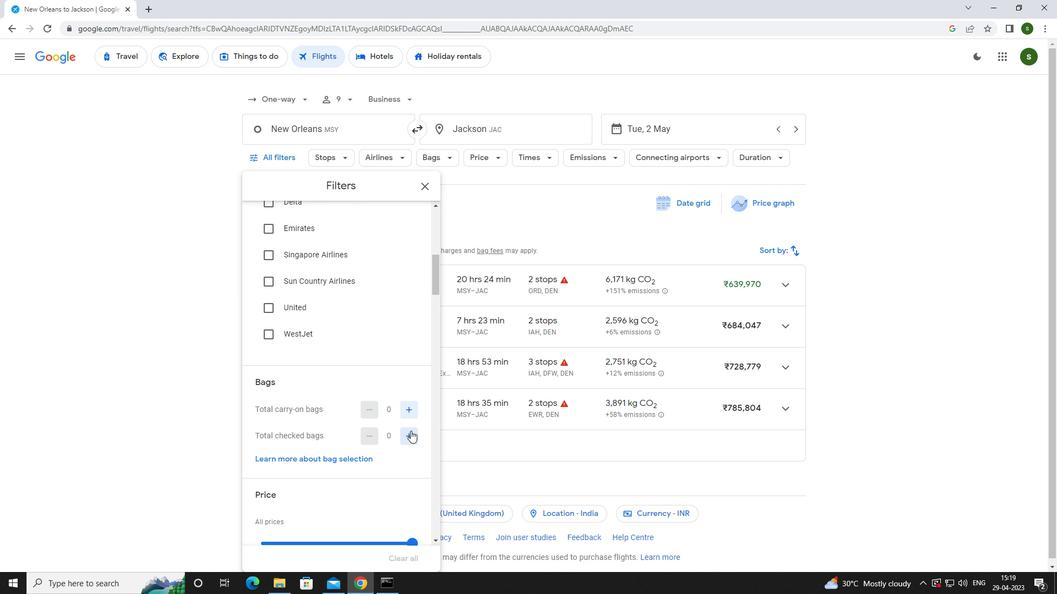 
Action: Mouse pressed left at (410, 431)
Screenshot: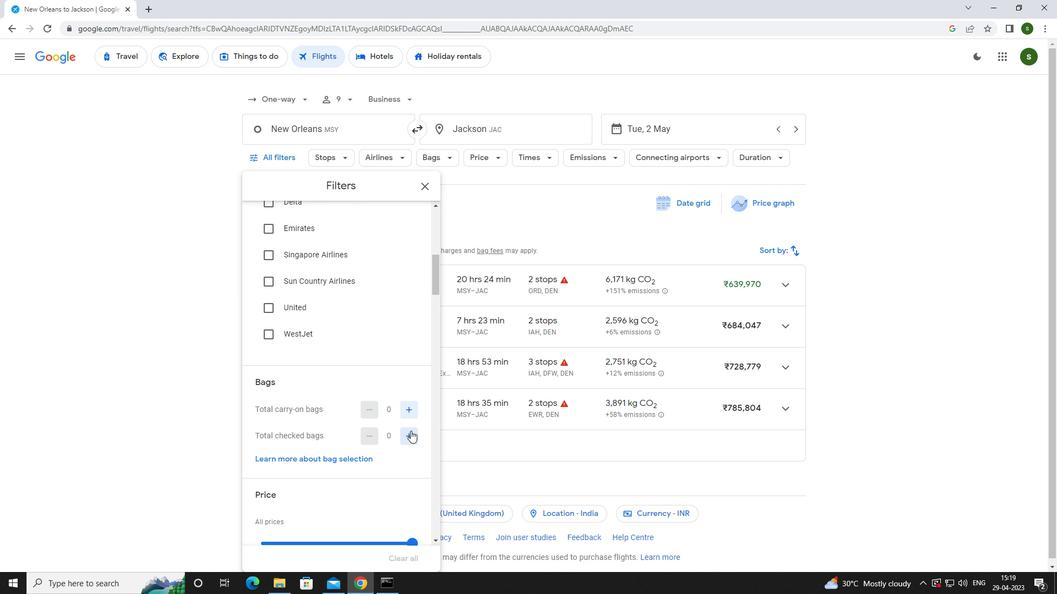 
Action: Mouse pressed left at (410, 431)
Screenshot: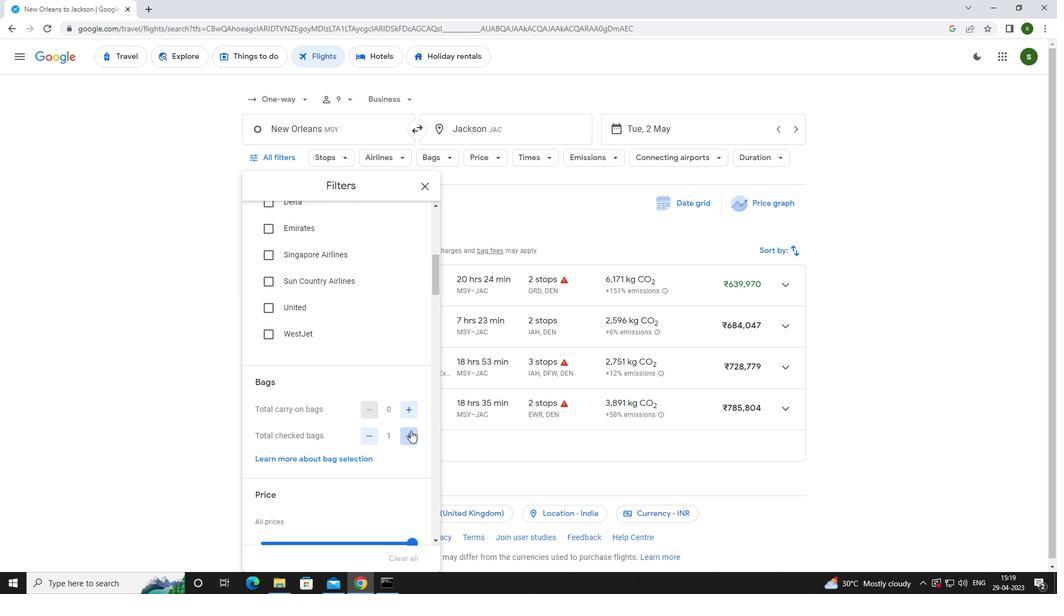 
Action: Mouse pressed left at (410, 431)
Screenshot: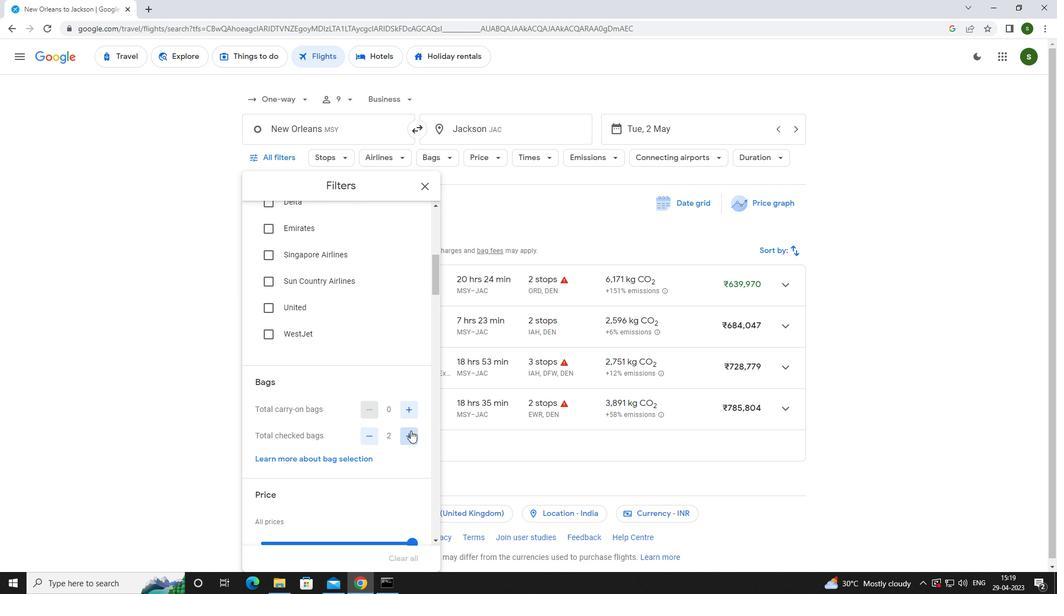 
Action: Mouse pressed left at (410, 431)
Screenshot: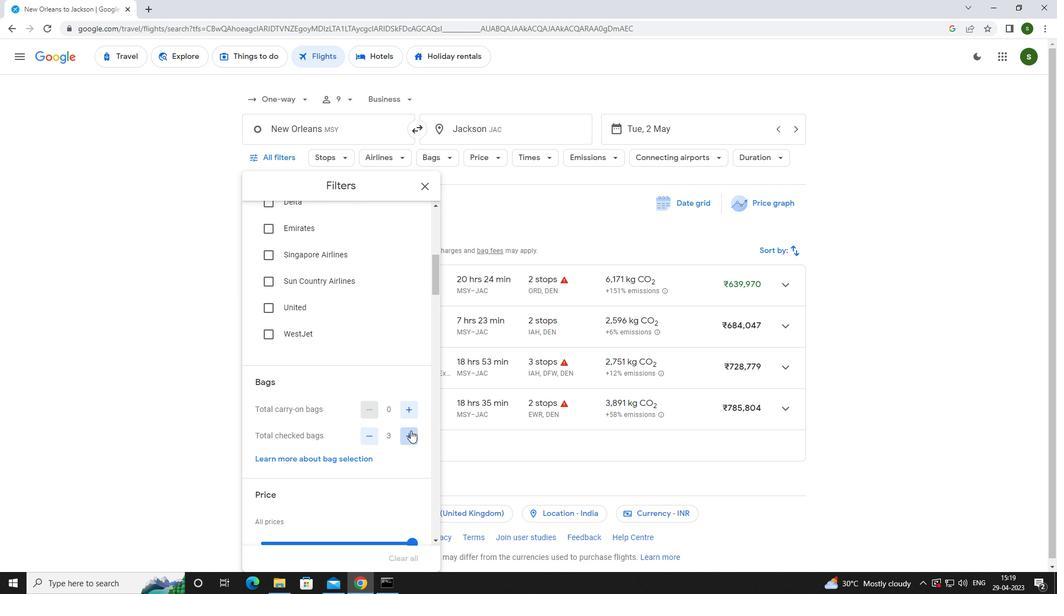 
Action: Mouse pressed left at (410, 431)
Screenshot: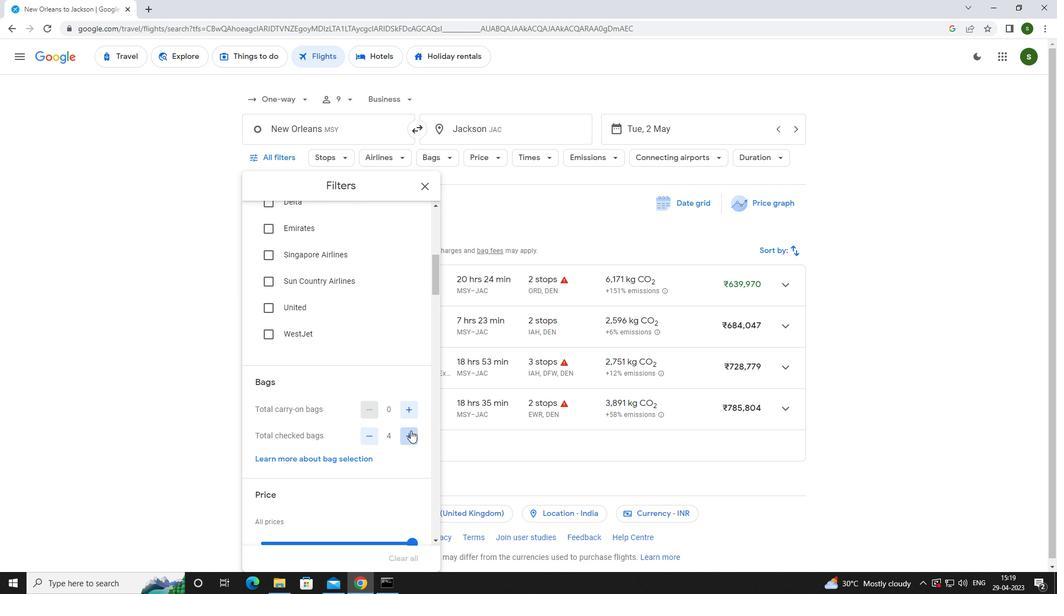 
Action: Mouse pressed left at (410, 431)
Screenshot: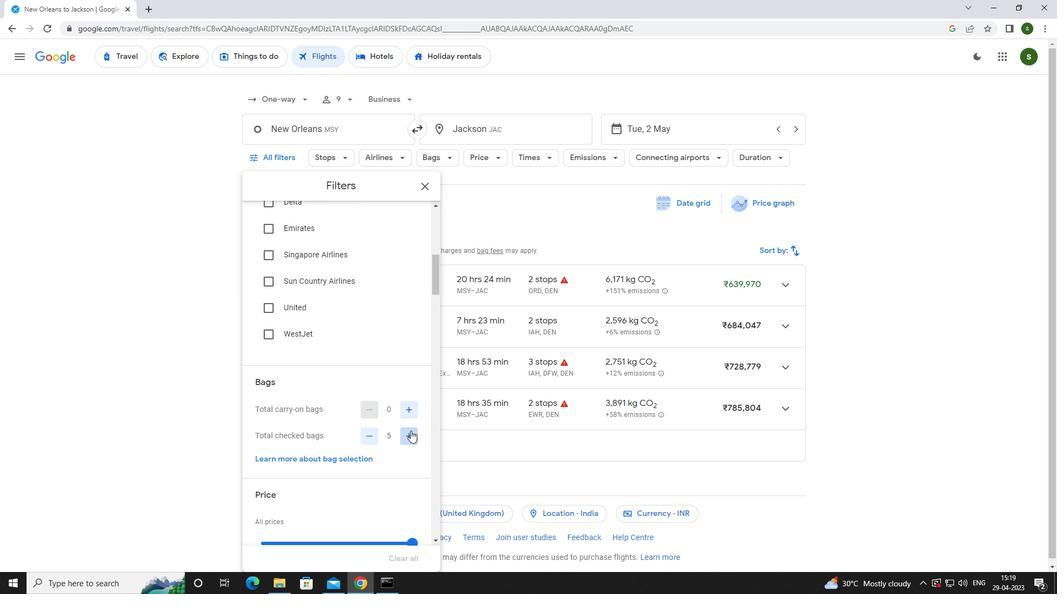 
Action: Mouse pressed left at (410, 431)
Screenshot: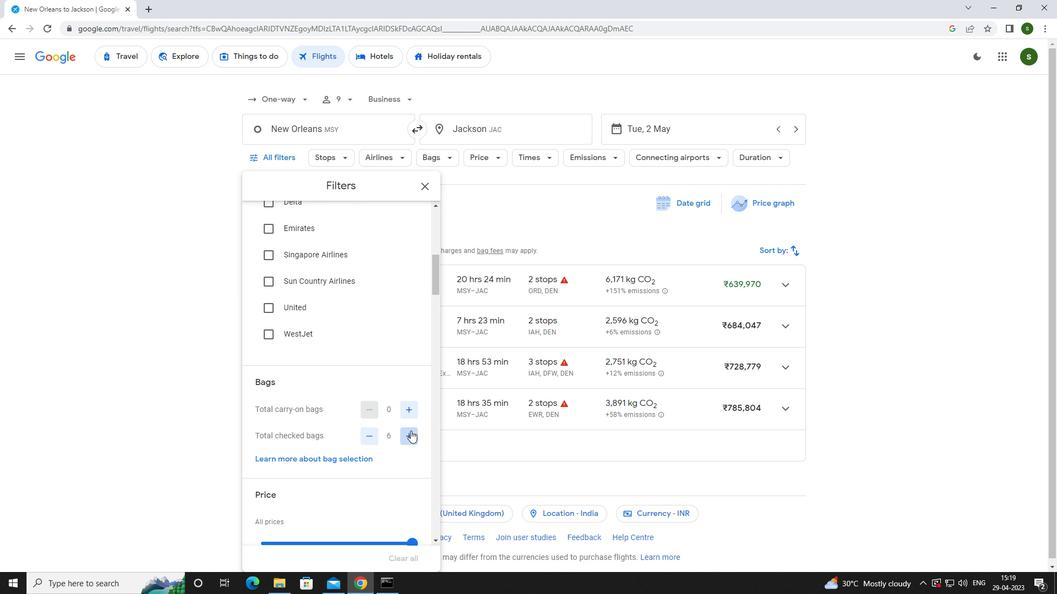 
Action: Mouse scrolled (410, 430) with delta (0, 0)
Screenshot: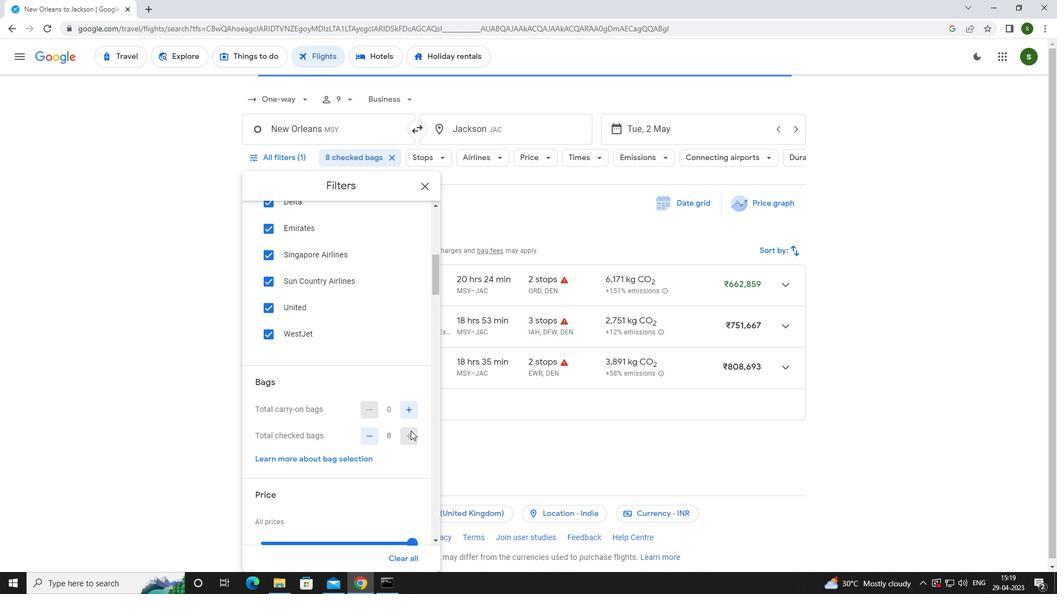 
Action: Mouse scrolled (410, 430) with delta (0, 0)
Screenshot: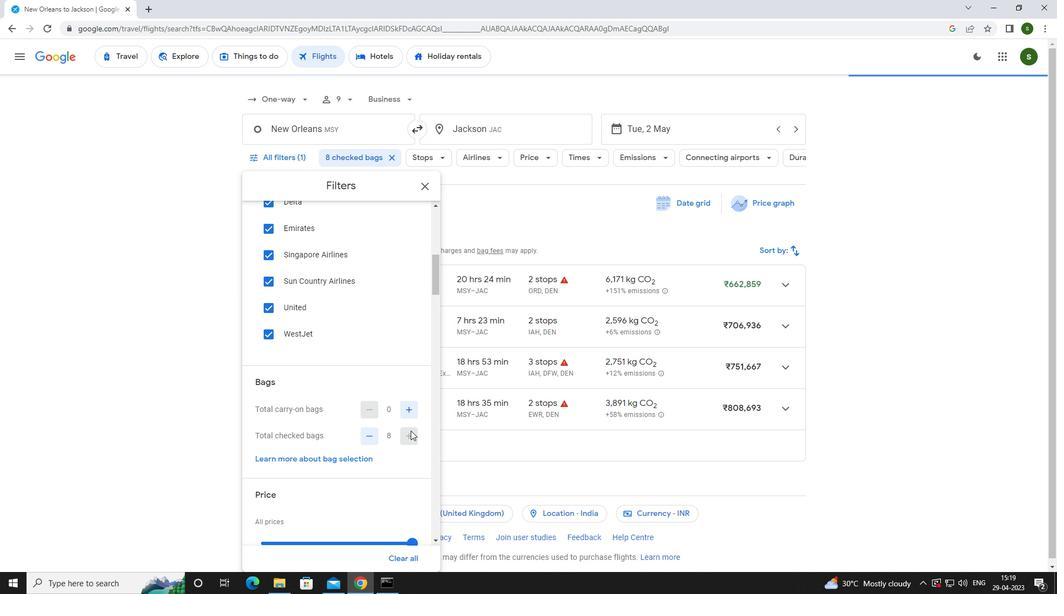 
Action: Mouse pressed left at (410, 431)
Screenshot: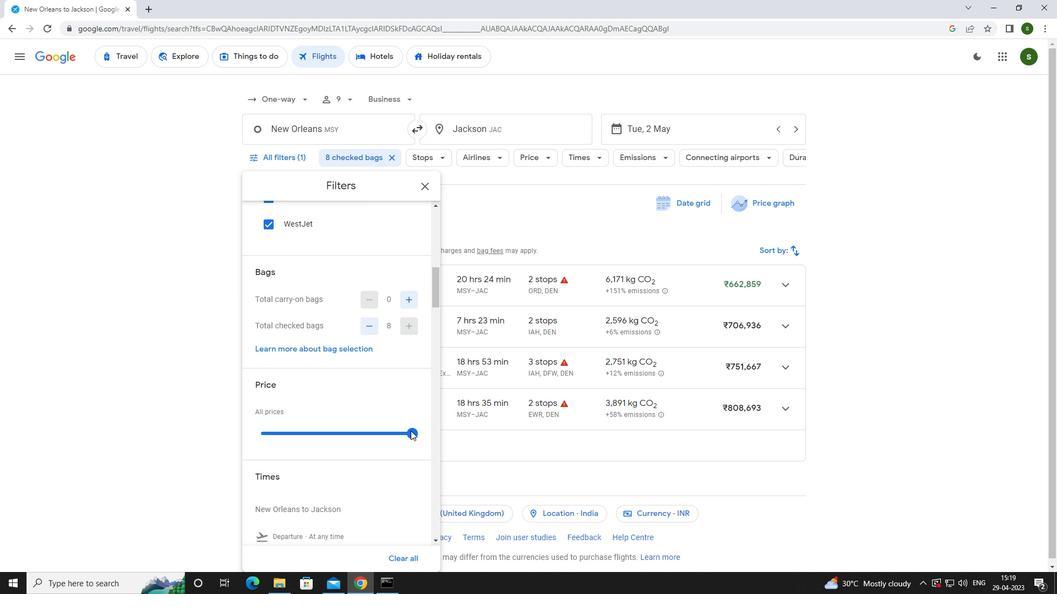 
Action: Mouse moved to (324, 410)
Screenshot: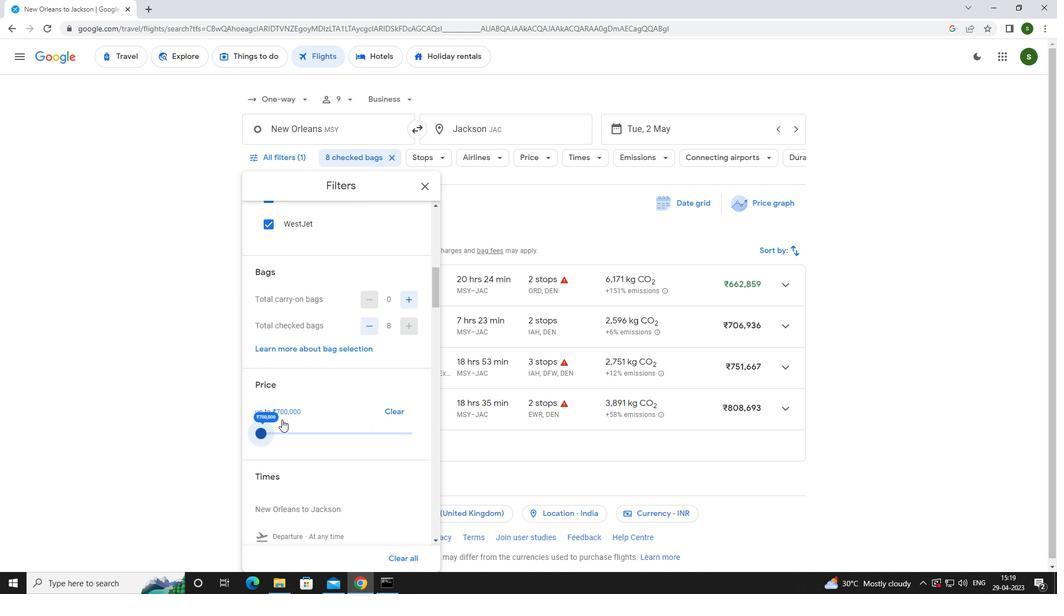 
Action: Mouse scrolled (324, 409) with delta (0, 0)
Screenshot: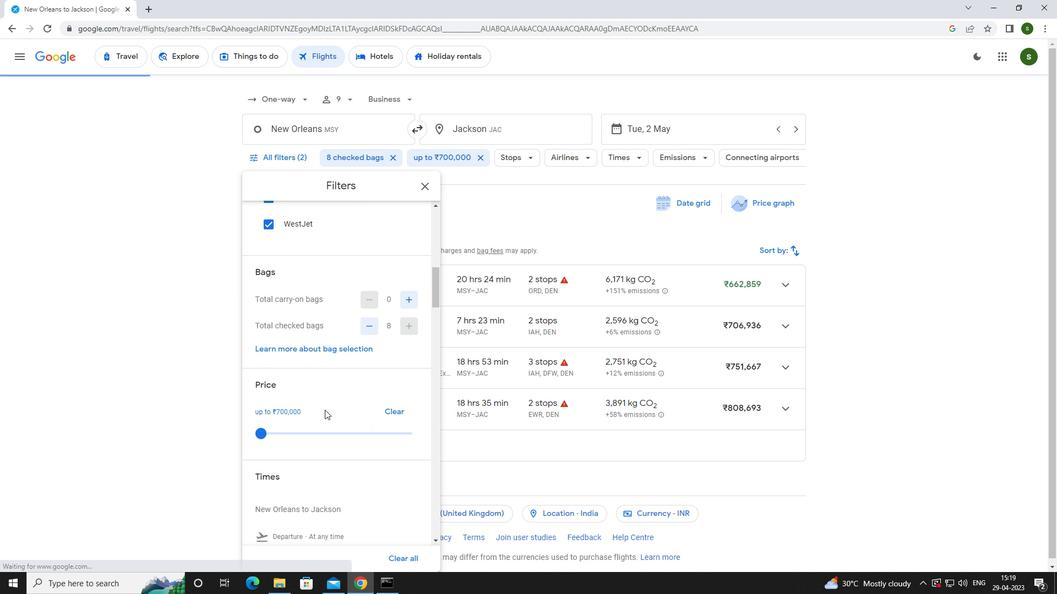 
Action: Mouse scrolled (324, 409) with delta (0, 0)
Screenshot: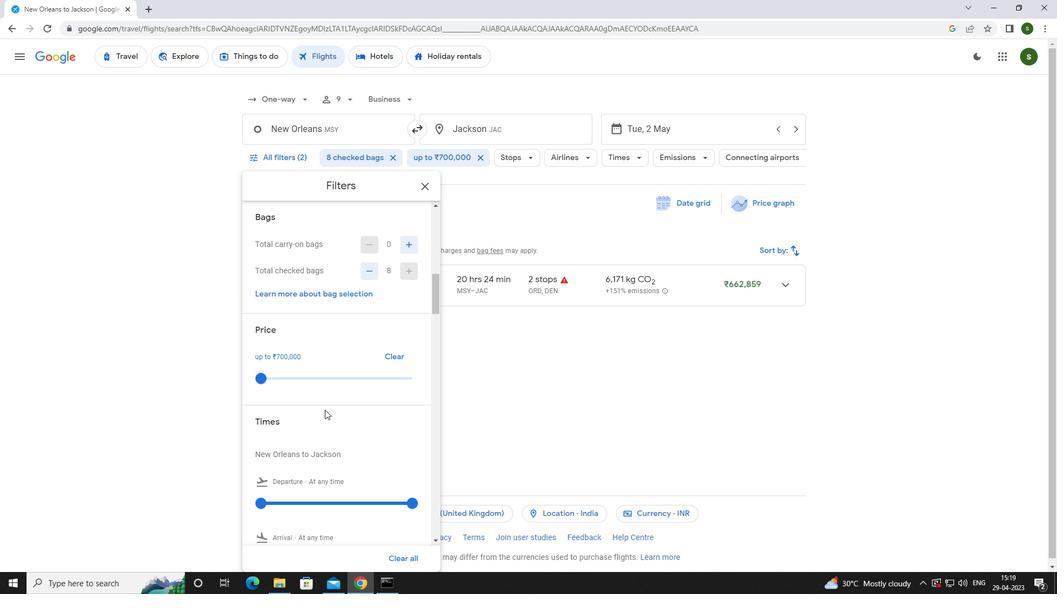 
Action: Mouse moved to (261, 444)
Screenshot: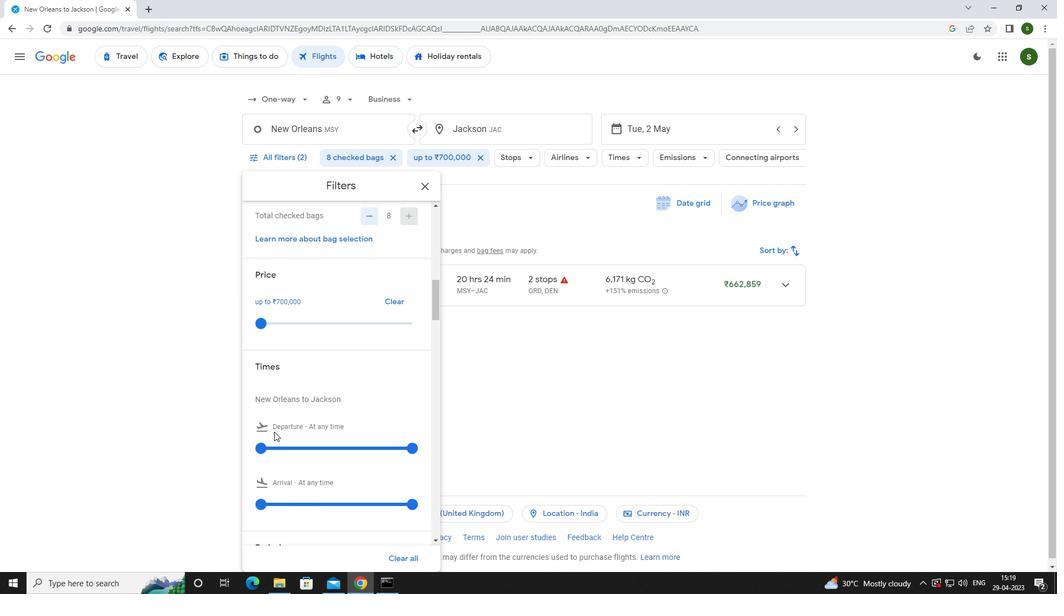 
Action: Mouse pressed left at (261, 444)
Screenshot: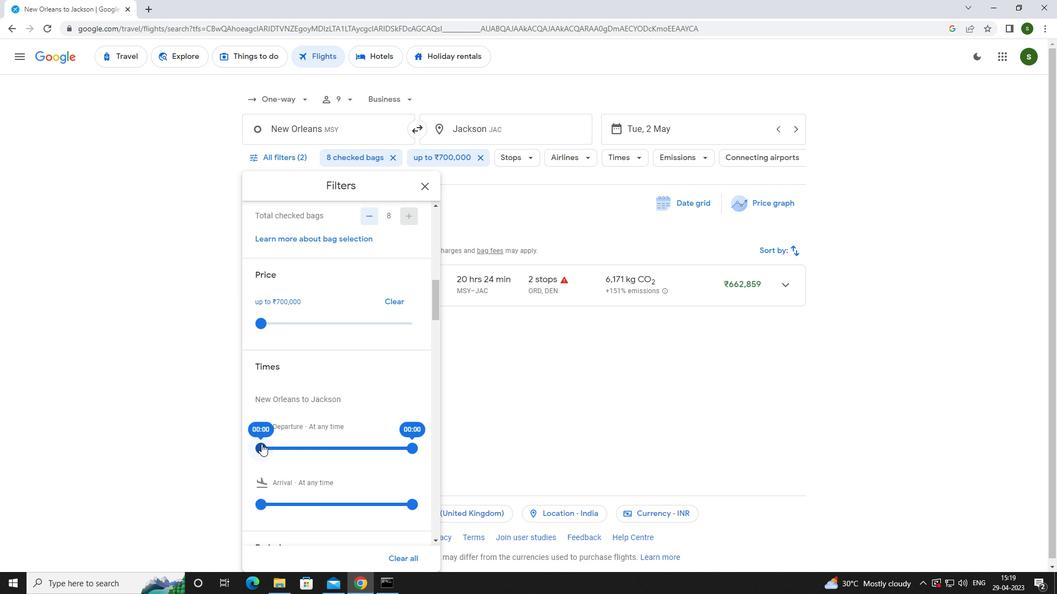 
Action: Mouse moved to (362, 415)
Screenshot: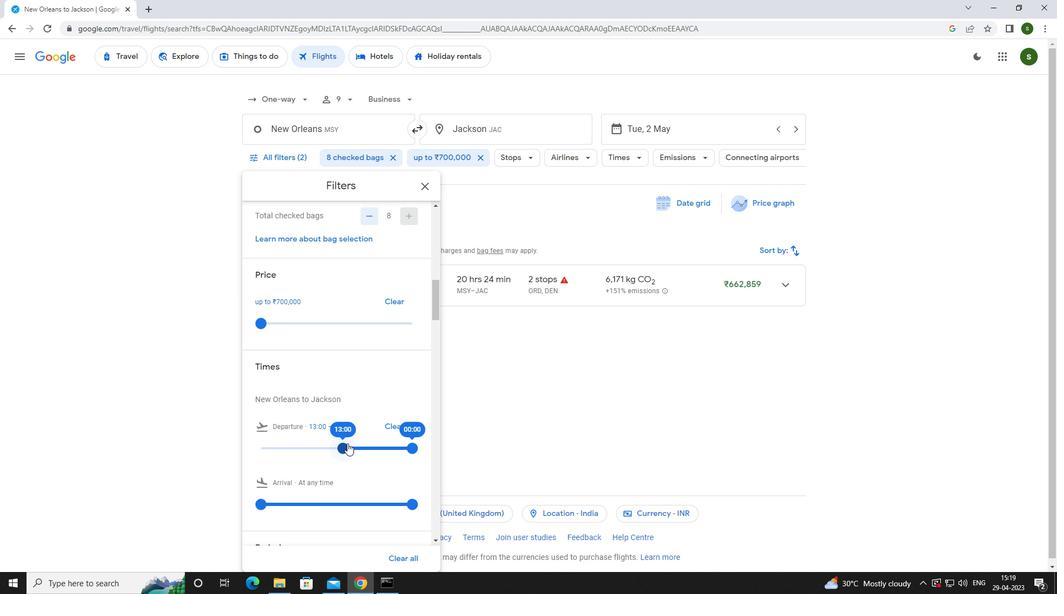 
Action: Mouse scrolled (362, 415) with delta (0, 0)
Screenshot: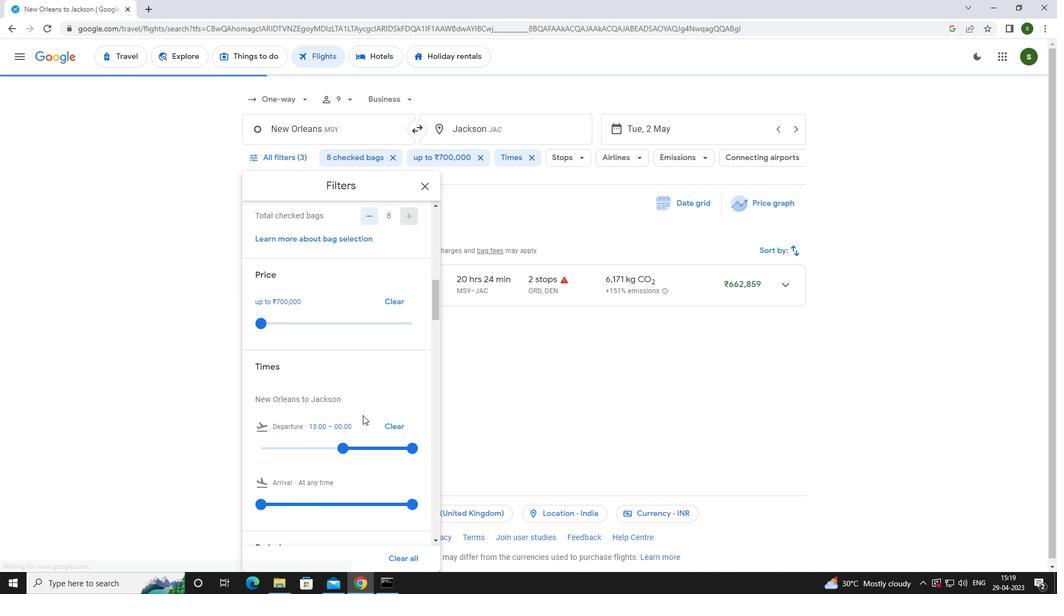 
Action: Mouse scrolled (362, 415) with delta (0, 0)
Screenshot: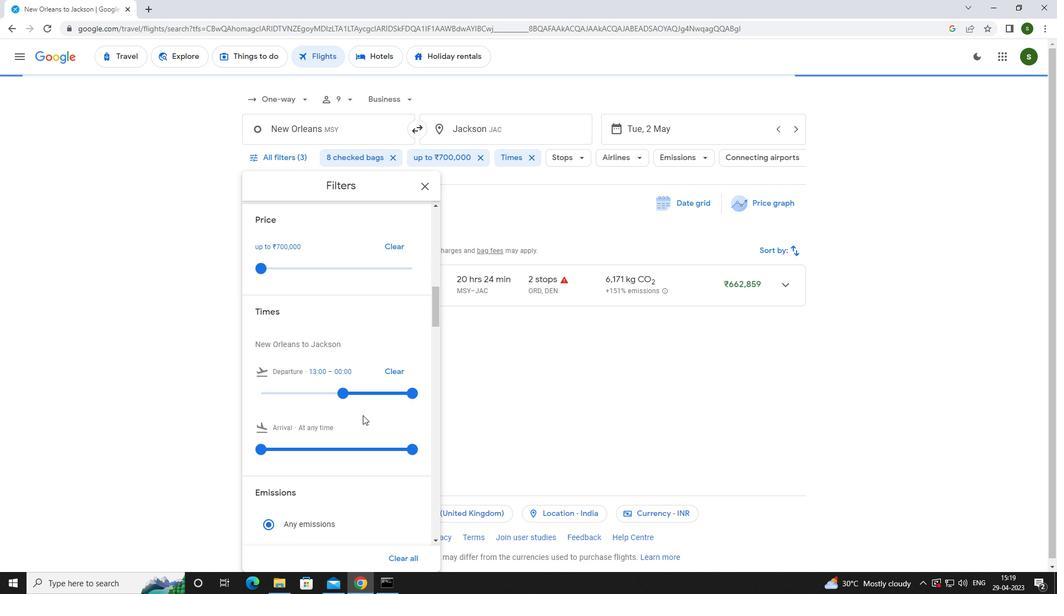 
Action: Mouse scrolled (362, 415) with delta (0, 0)
Screenshot: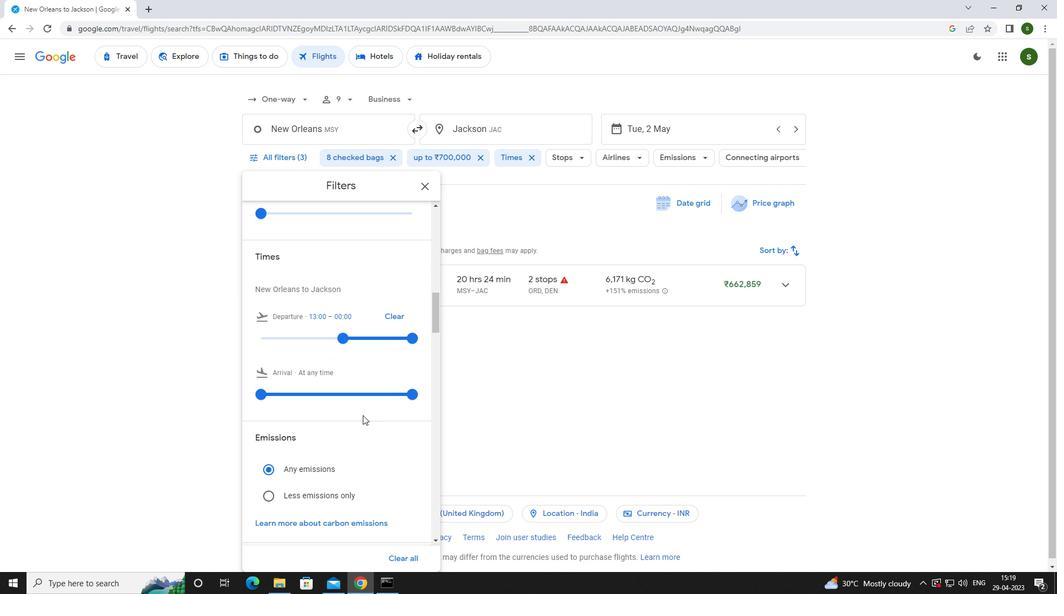 
Action: Mouse moved to (362, 415)
Screenshot: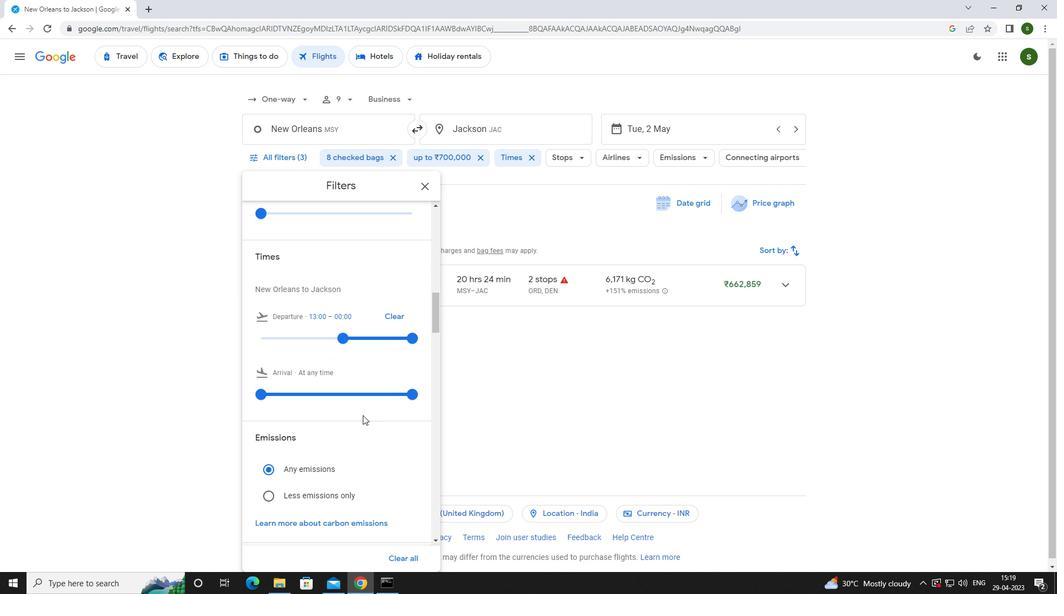 
Action: Mouse scrolled (362, 414) with delta (0, 0)
Screenshot: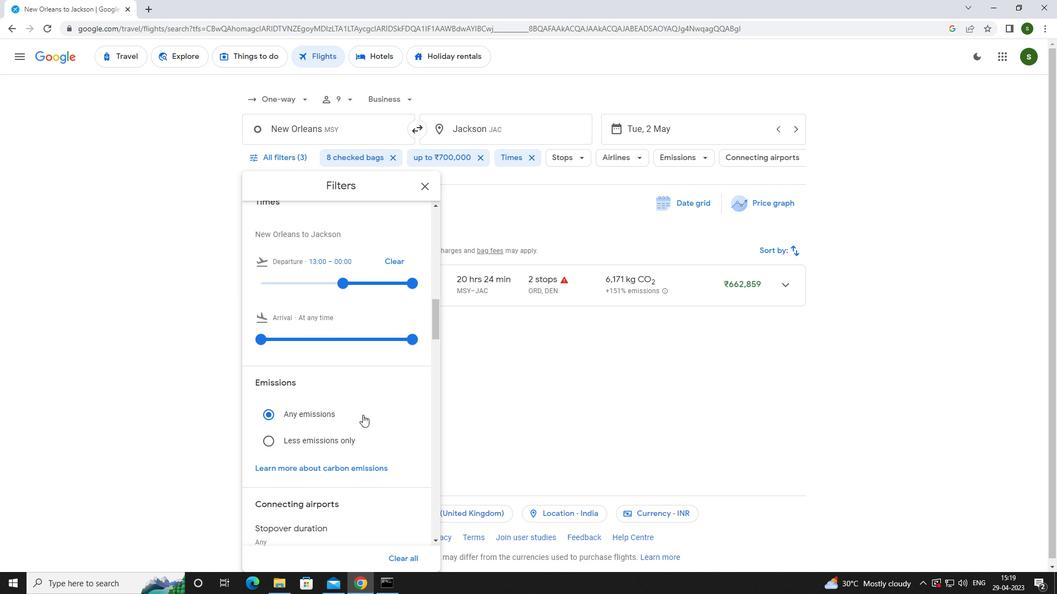 
Action: Mouse scrolled (362, 414) with delta (0, 0)
Screenshot: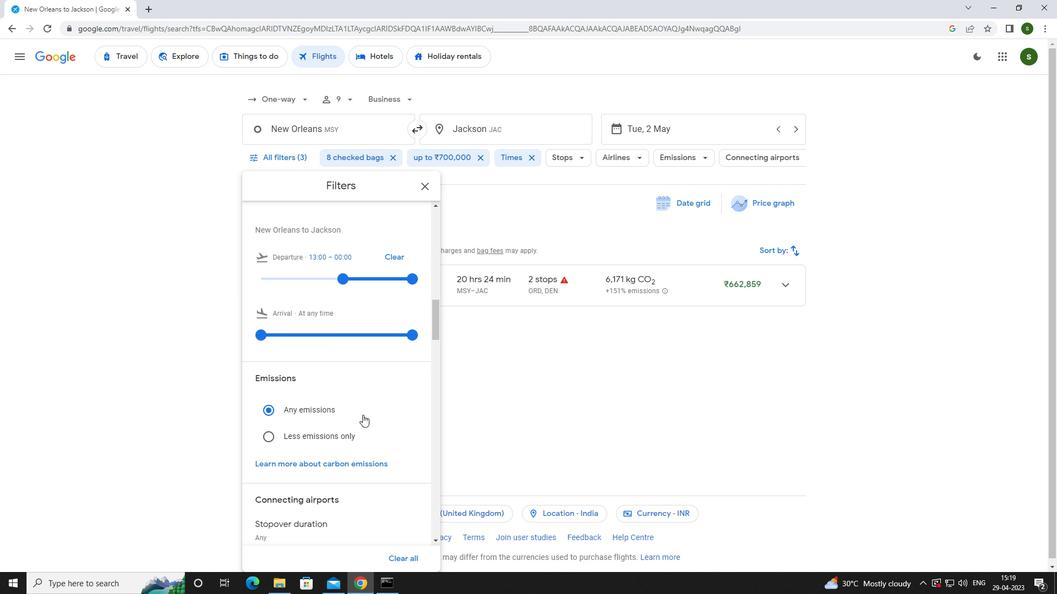 
Action: Mouse moved to (516, 398)
Screenshot: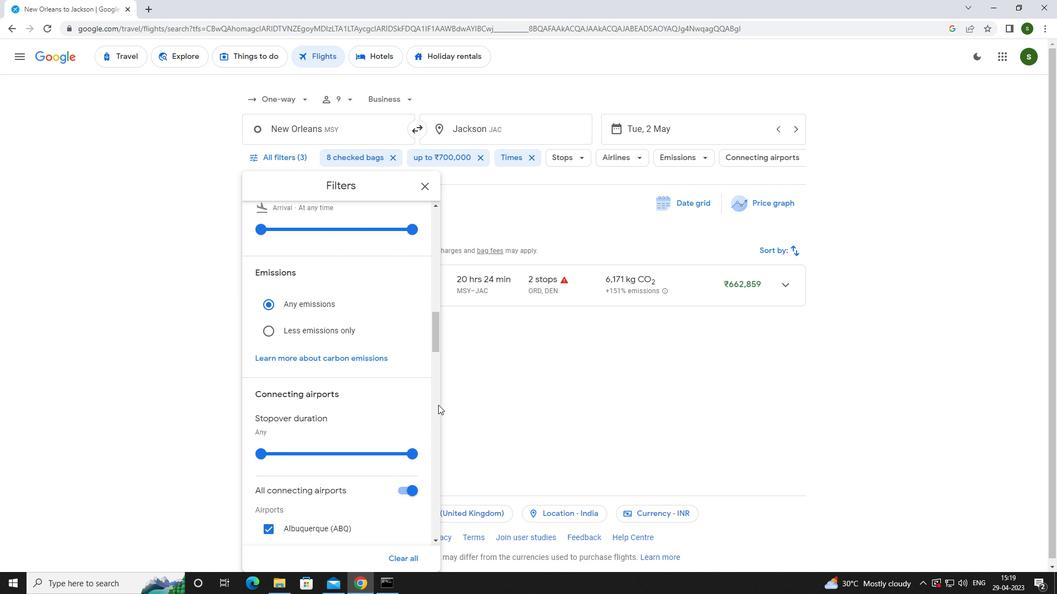 
Action: Mouse pressed left at (516, 398)
Screenshot: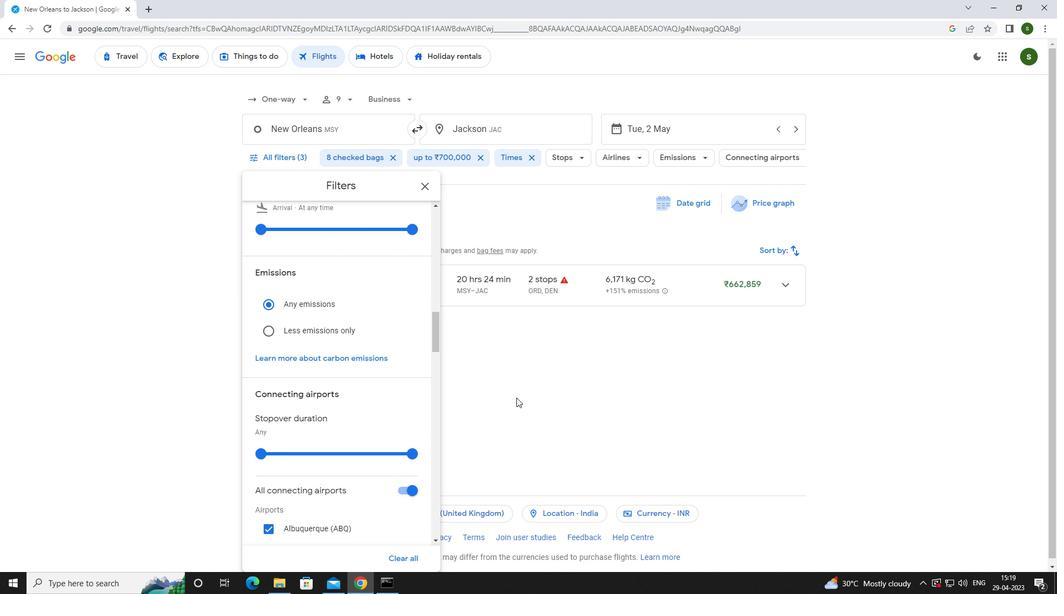 
